 Task: Search #management.
Action: Mouse moved to (323, 82)
Screenshot: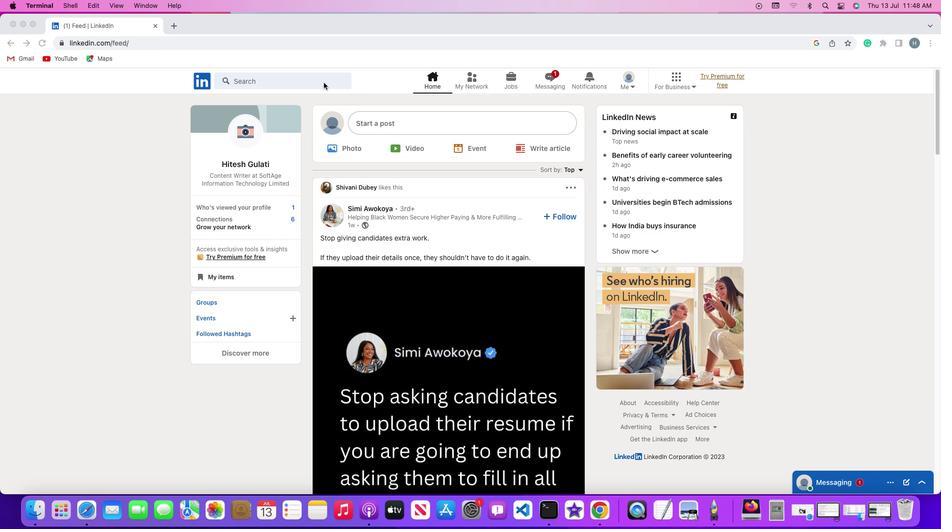 
Action: Mouse pressed left at (323, 82)
Screenshot: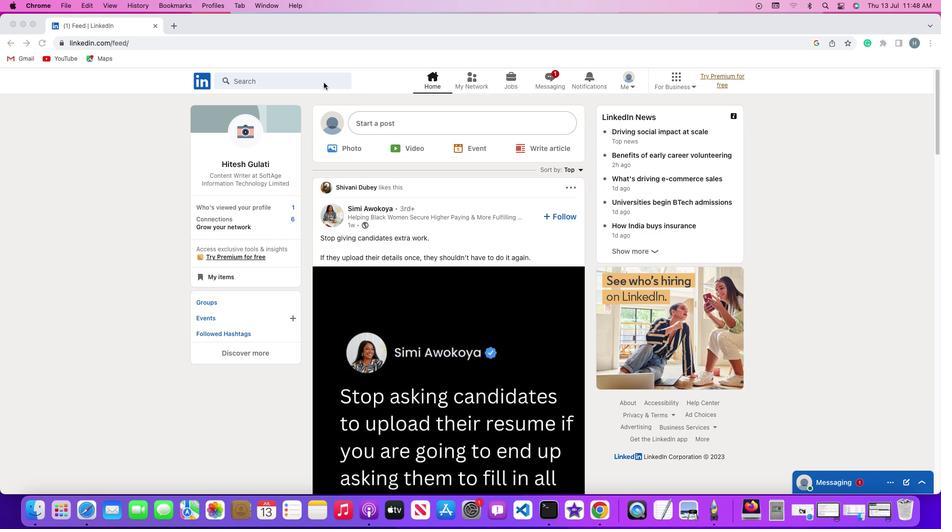 
Action: Mouse pressed left at (323, 82)
Screenshot: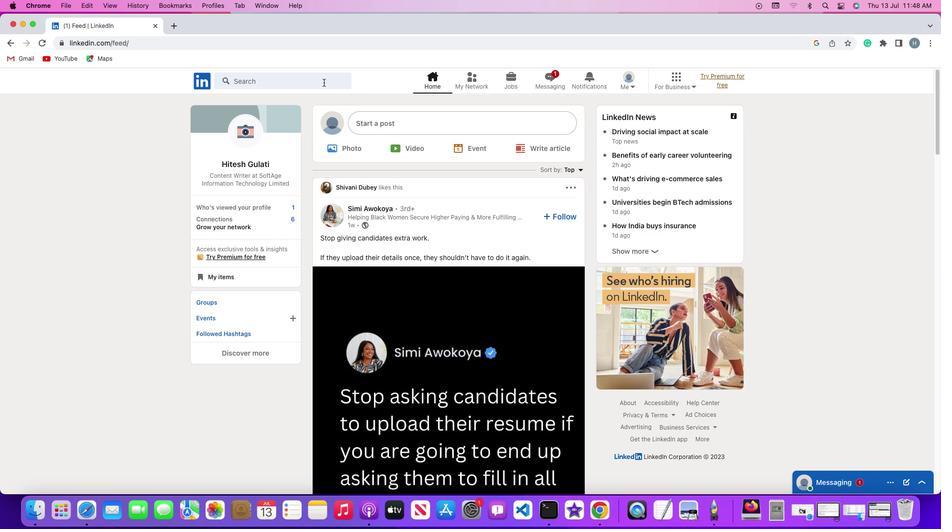
Action: Key pressed Key.shift'#''h''i''r''i''n''g'Key.enter
Screenshot: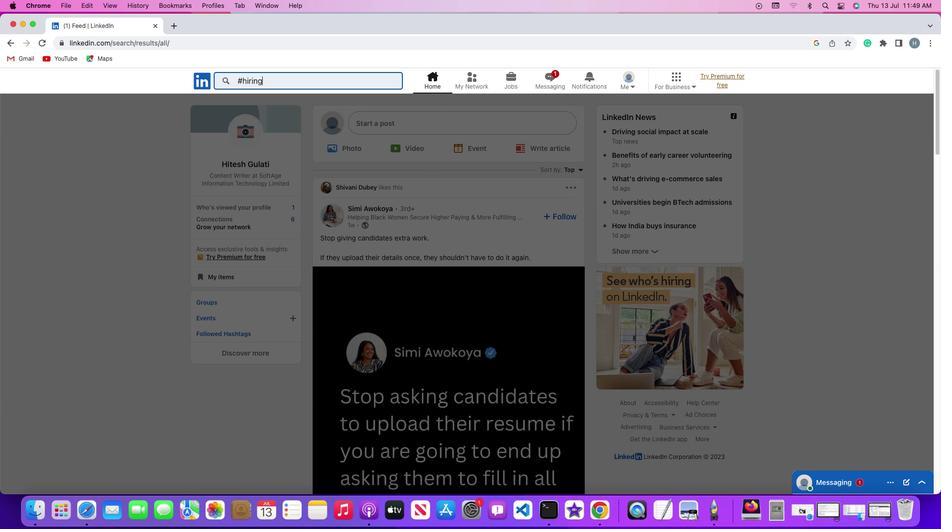 
Action: Mouse moved to (282, 108)
Screenshot: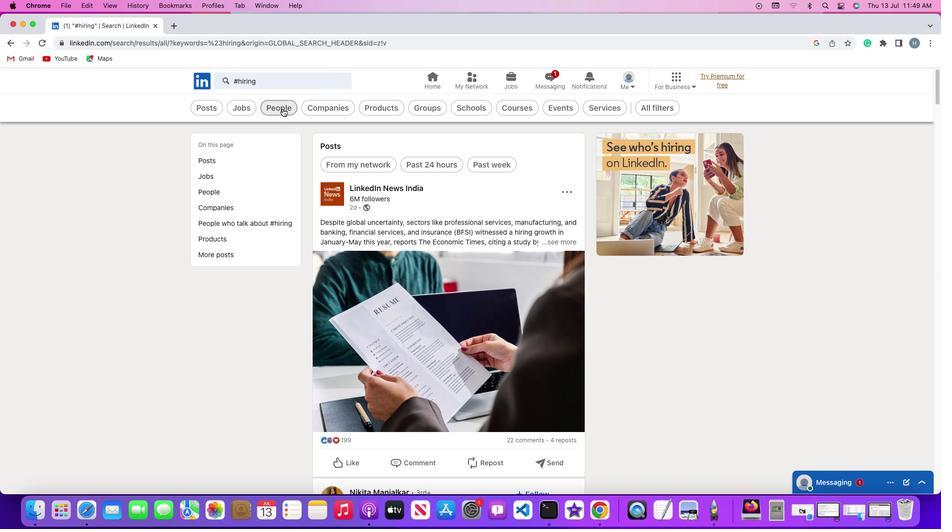
Action: Mouse pressed left at (282, 108)
Screenshot: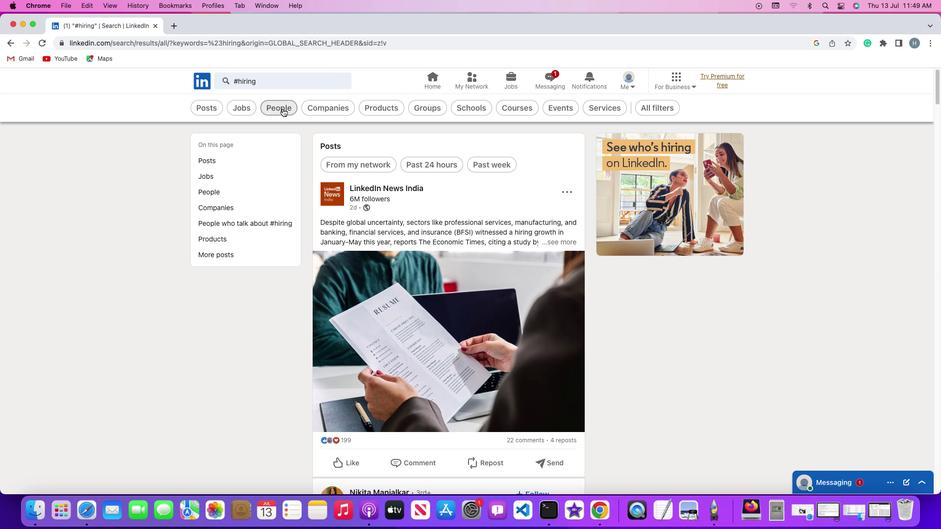 
Action: Mouse moved to (504, 105)
Screenshot: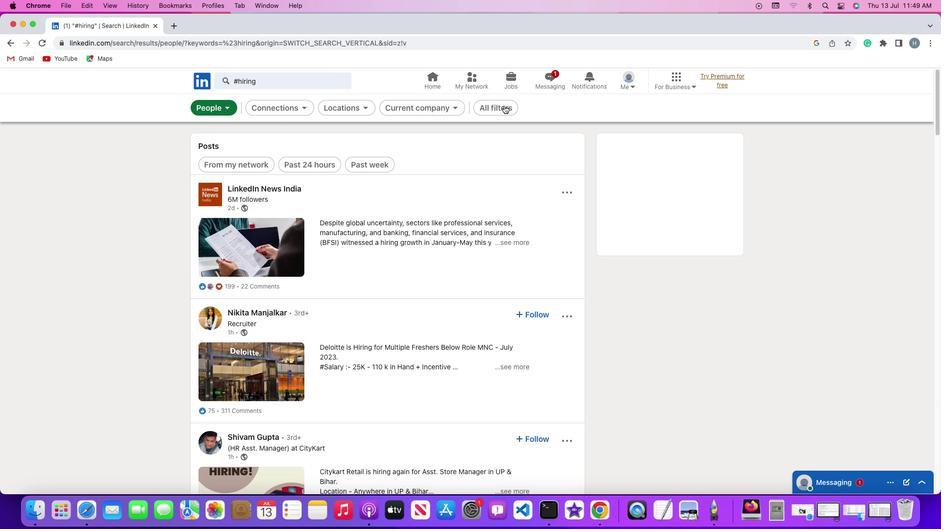 
Action: Mouse pressed left at (504, 105)
Screenshot: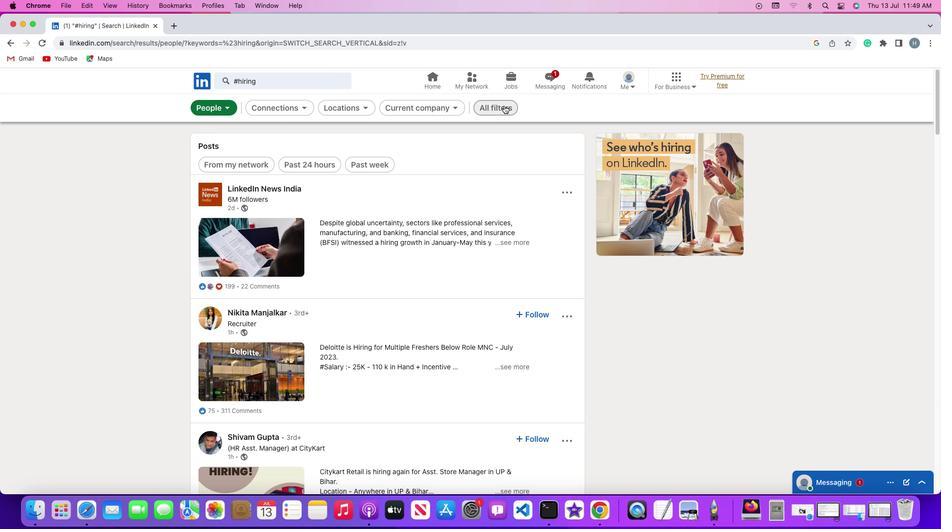 
Action: Mouse moved to (764, 315)
Screenshot: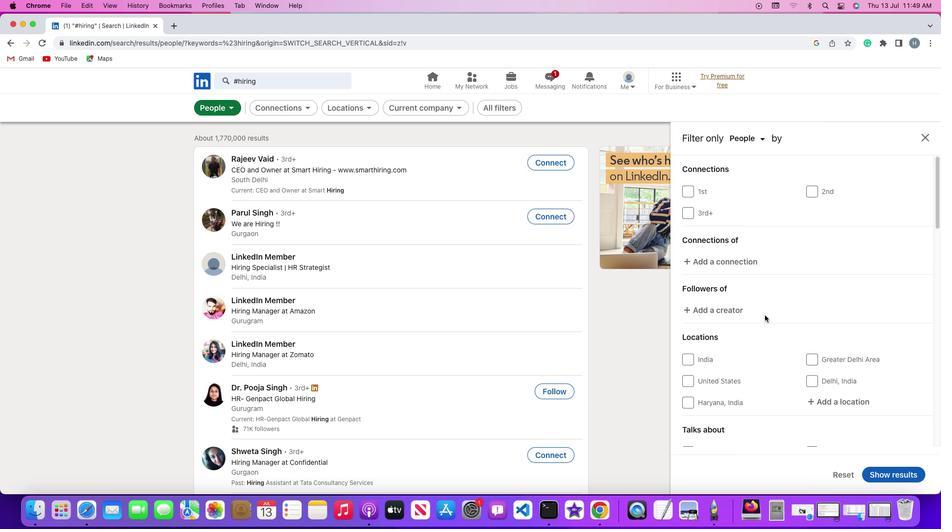 
Action: Mouse scrolled (764, 315) with delta (0, 0)
Screenshot: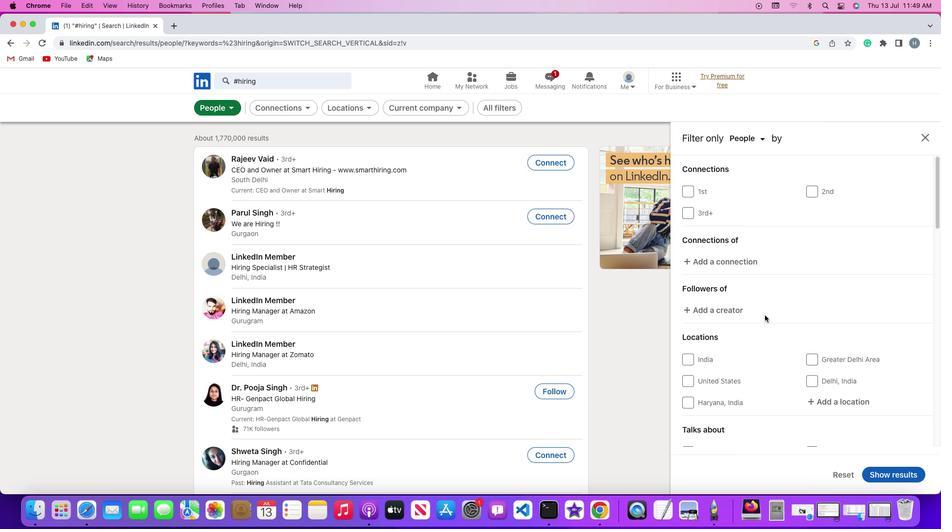 
Action: Mouse scrolled (764, 315) with delta (0, 0)
Screenshot: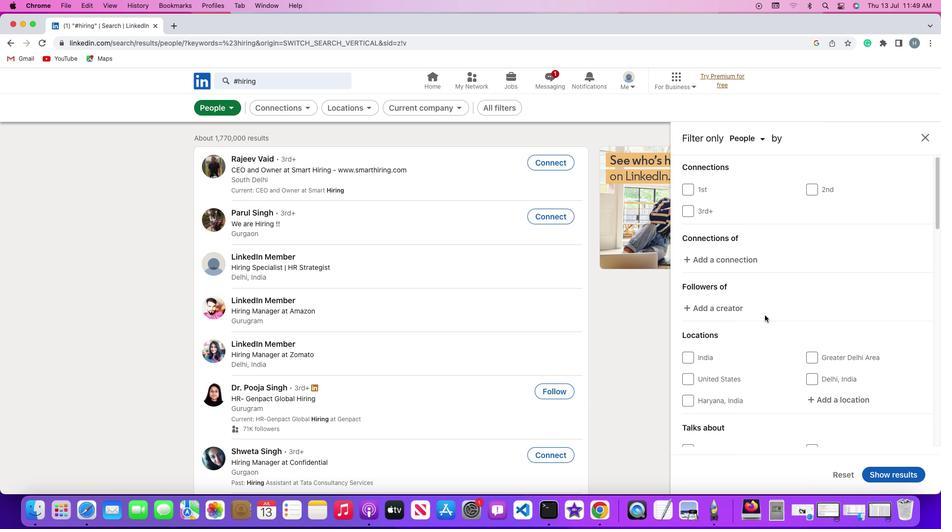
Action: Mouse scrolled (764, 315) with delta (0, 0)
Screenshot: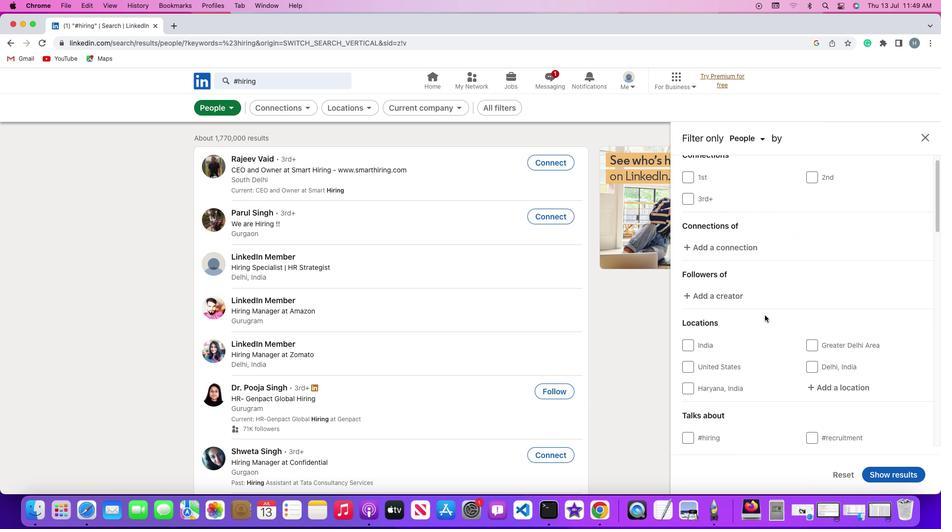 
Action: Mouse scrolled (764, 315) with delta (0, 0)
Screenshot: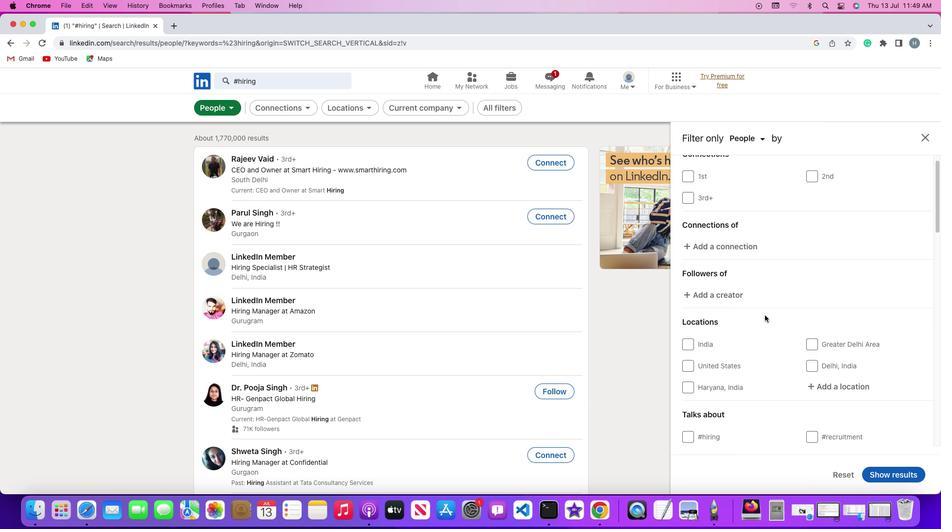 
Action: Mouse scrolled (764, 315) with delta (0, 0)
Screenshot: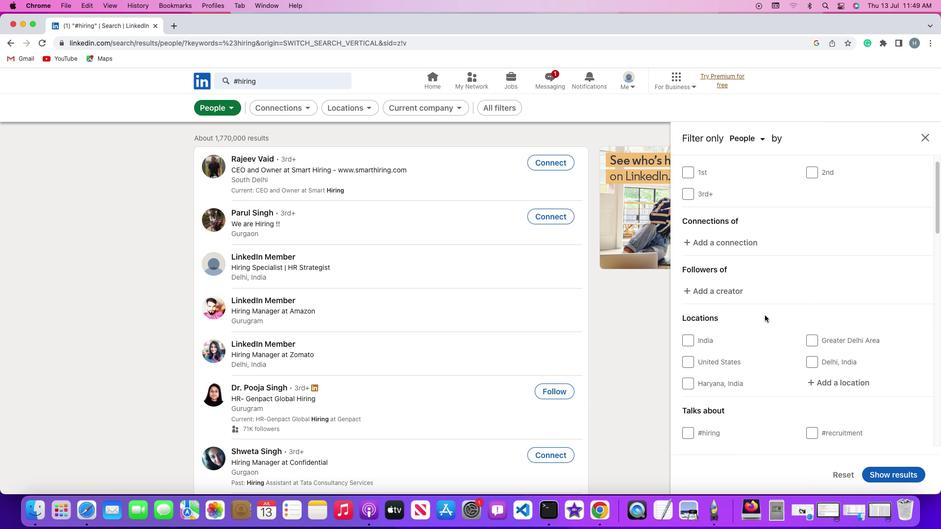 
Action: Mouse scrolled (764, 315) with delta (0, 0)
Screenshot: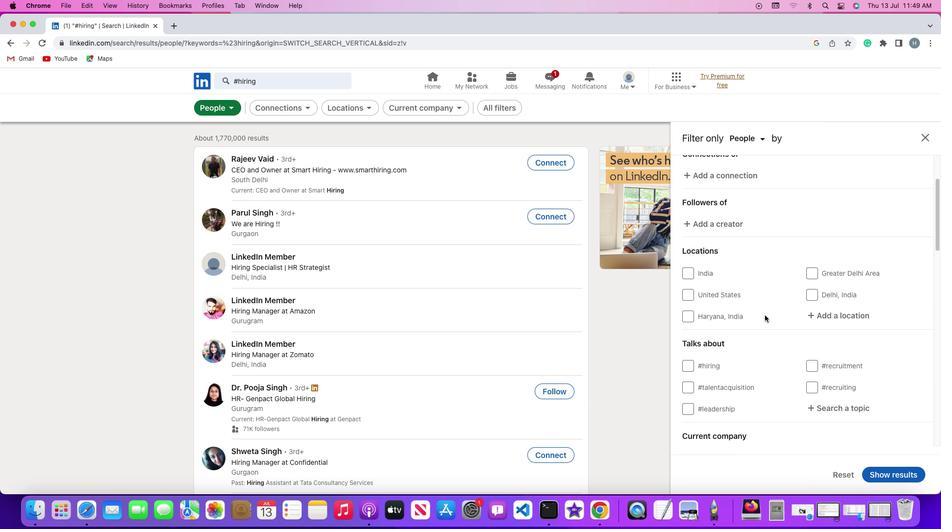 
Action: Mouse scrolled (764, 315) with delta (0, 0)
Screenshot: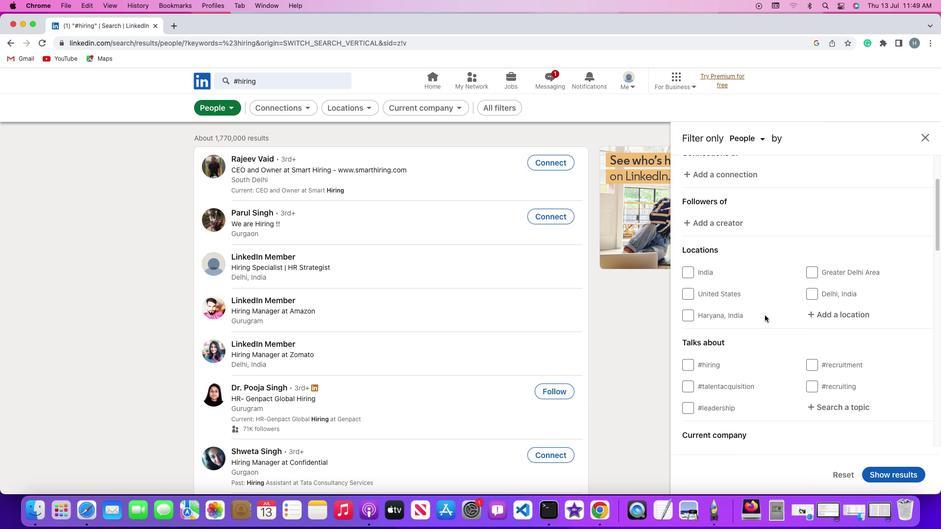 
Action: Mouse scrolled (764, 315) with delta (0, 0)
Screenshot: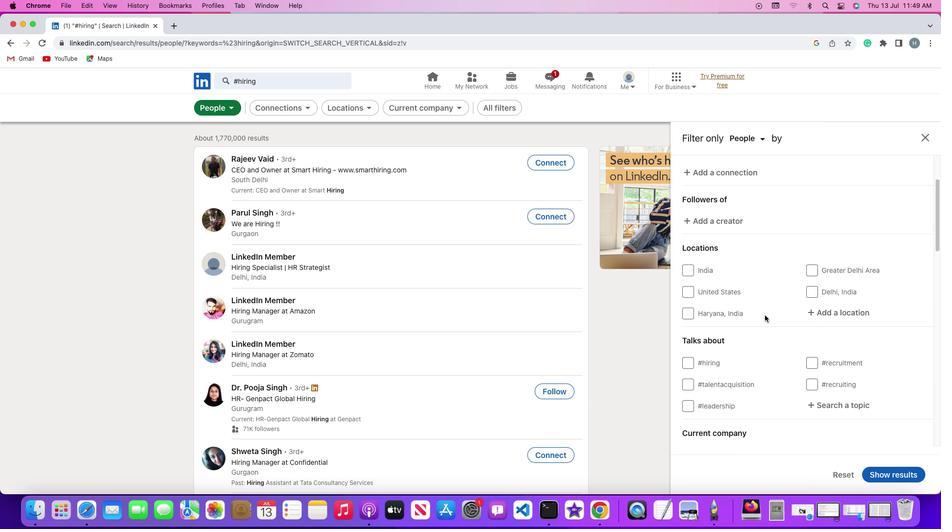
Action: Mouse moved to (838, 348)
Screenshot: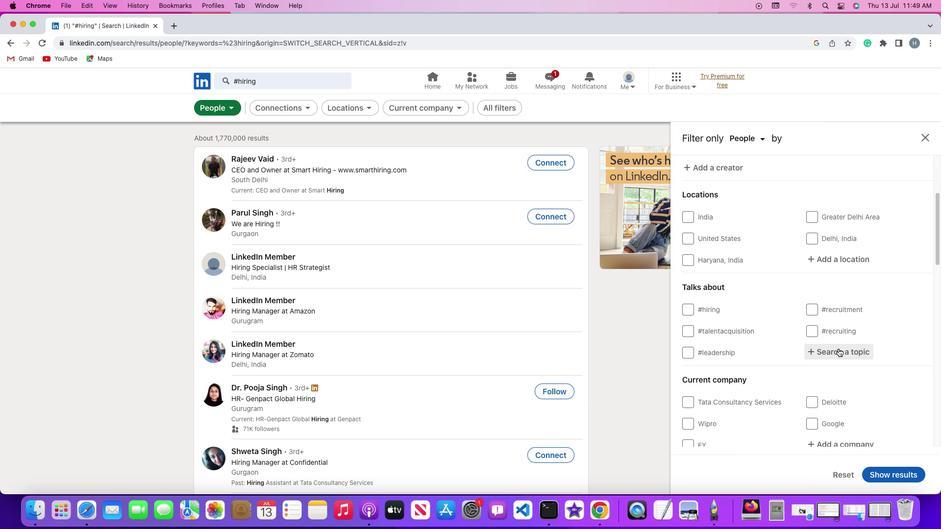 
Action: Mouse pressed left at (838, 348)
Screenshot: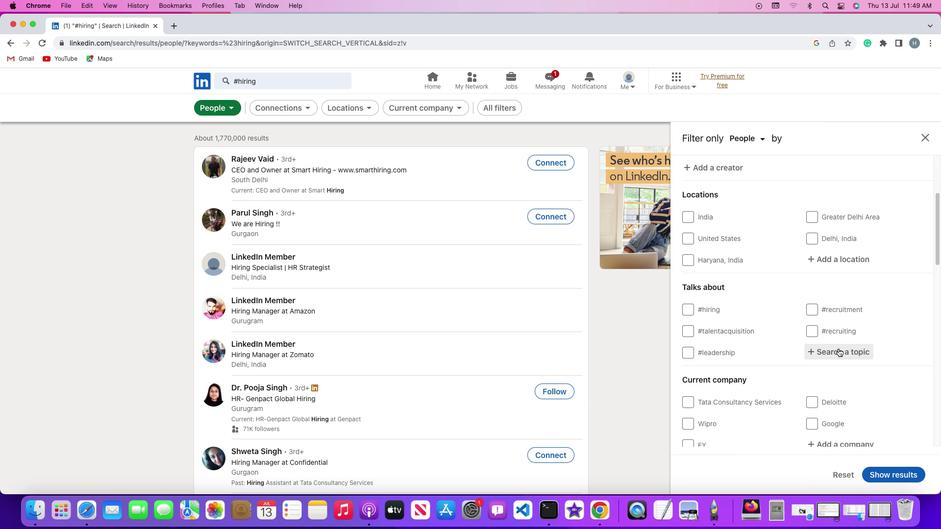 
Action: Mouse moved to (838, 349)
Screenshot: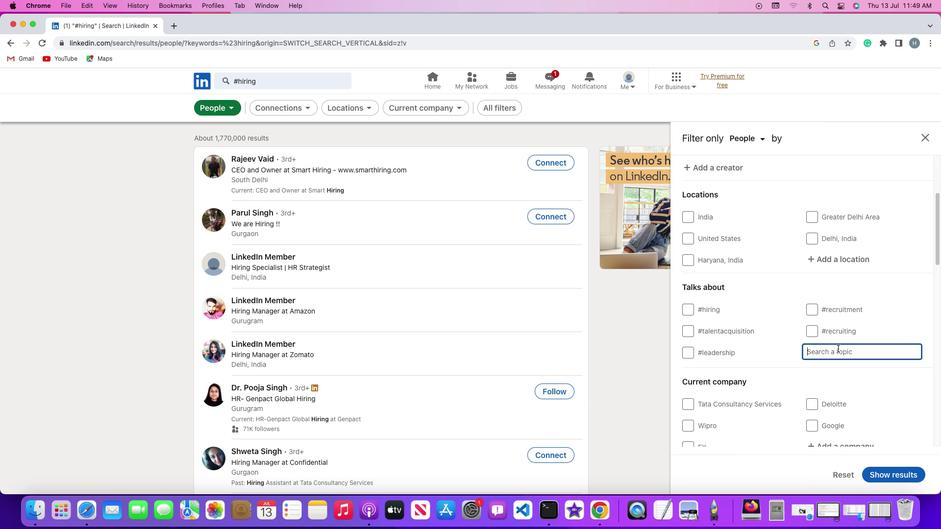 
Action: Key pressed Key.shift'M''a''n''a''g''e''m''e''n''t'
Screenshot: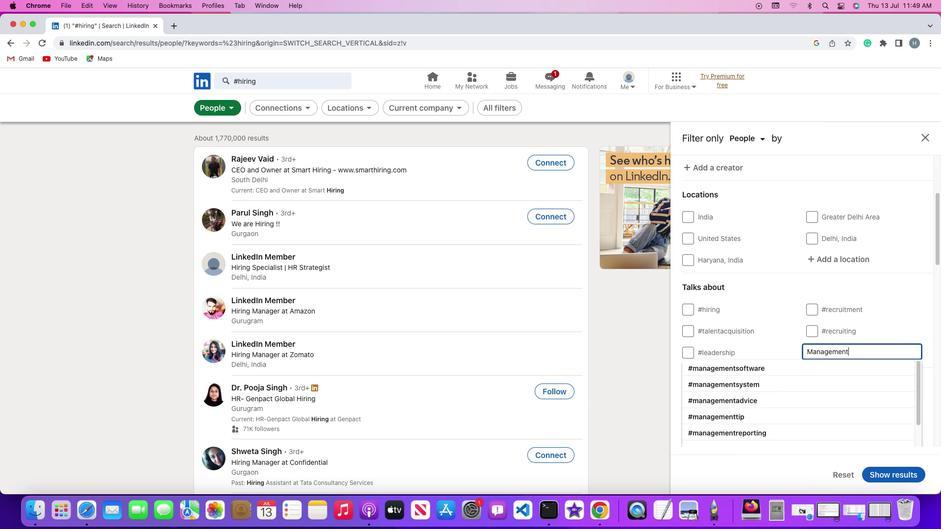 
Action: Mouse moved to (816, 392)
Screenshot: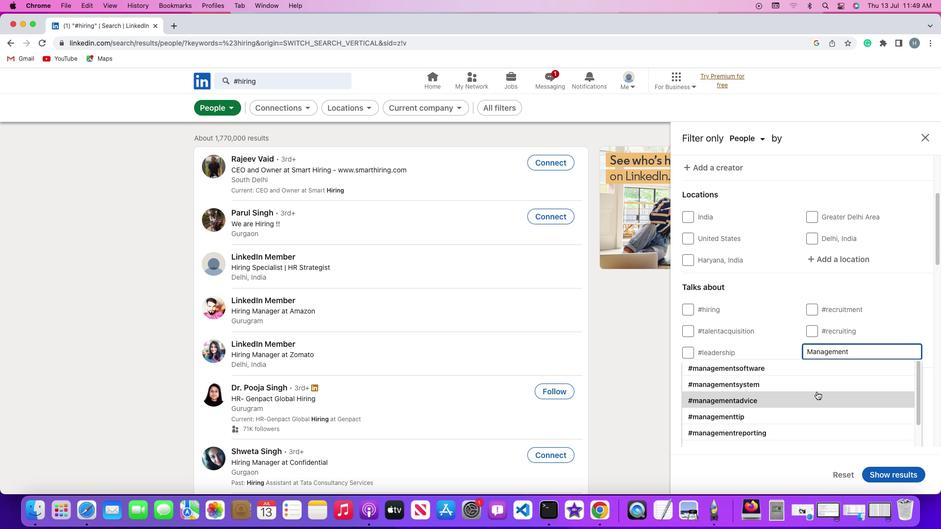 
Action: Mouse scrolled (816, 392) with delta (0, 0)
Screenshot: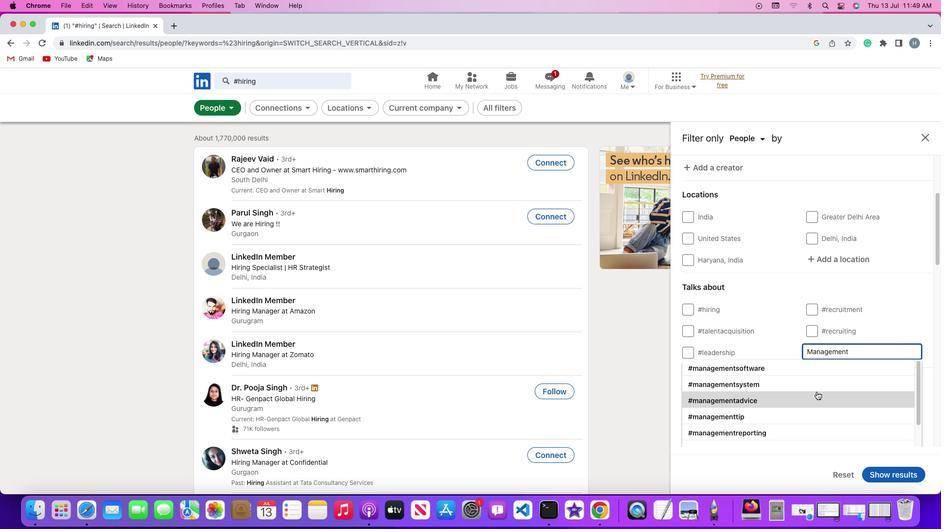
Action: Mouse scrolled (816, 392) with delta (0, 0)
Screenshot: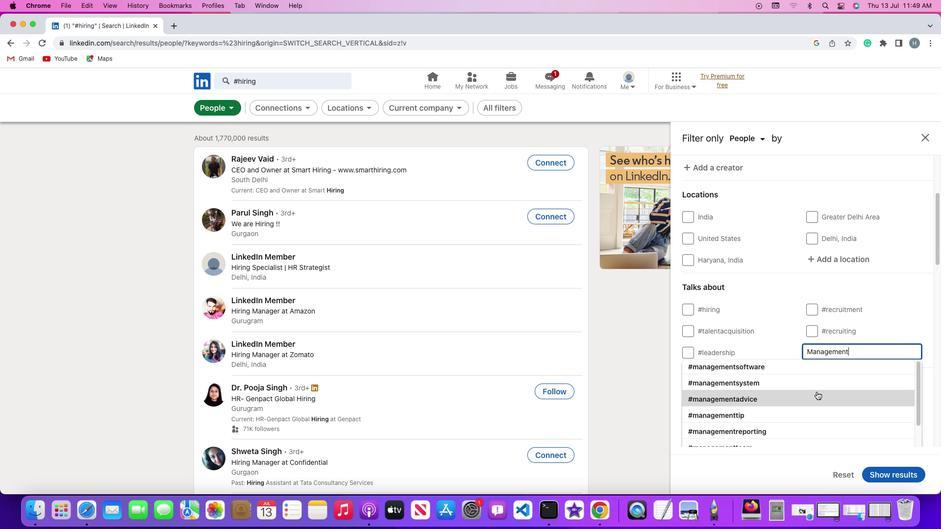 
Action: Mouse scrolled (816, 392) with delta (0, 0)
Screenshot: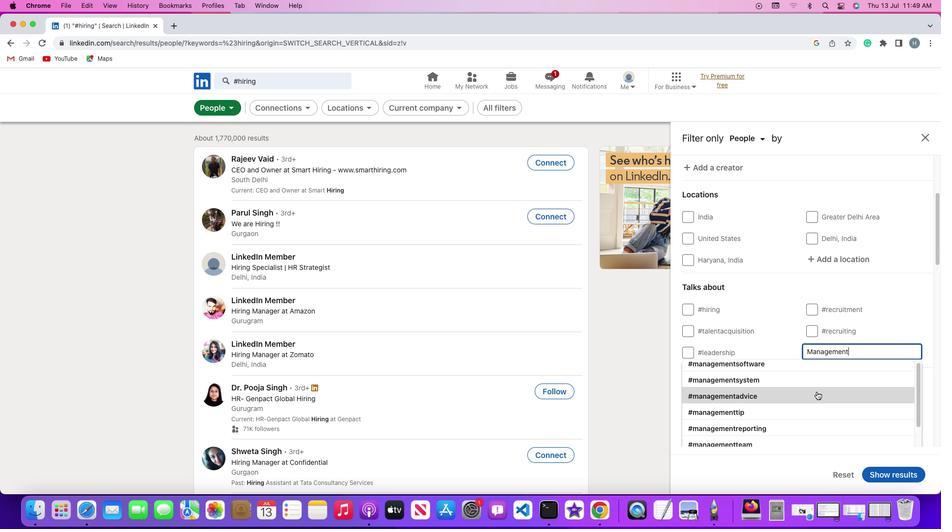
Action: Mouse scrolled (816, 392) with delta (0, 0)
Screenshot: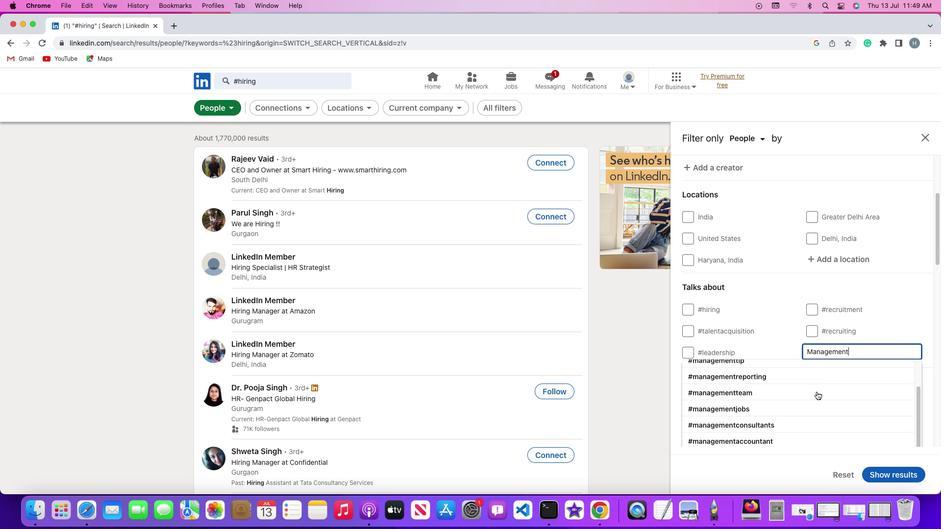 
Action: Mouse scrolled (816, 392) with delta (0, 0)
Screenshot: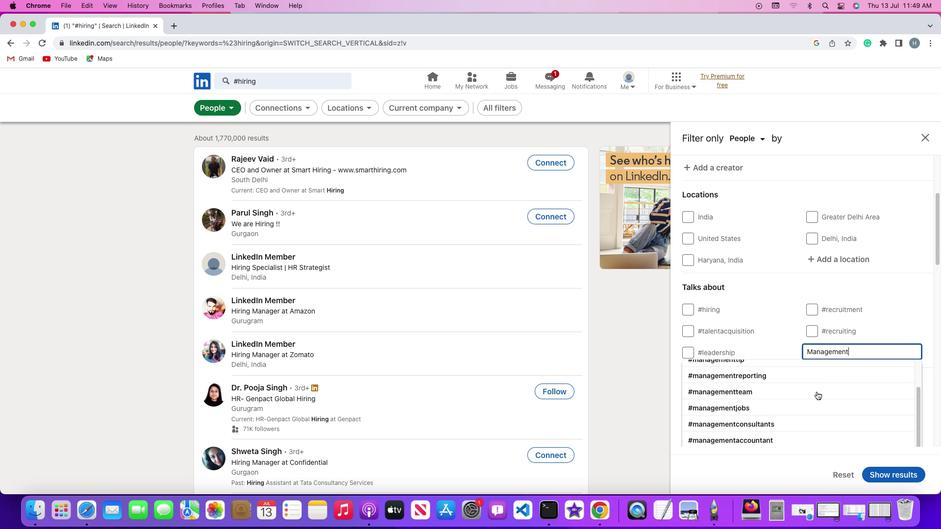 
Action: Mouse scrolled (816, 392) with delta (0, 0)
Screenshot: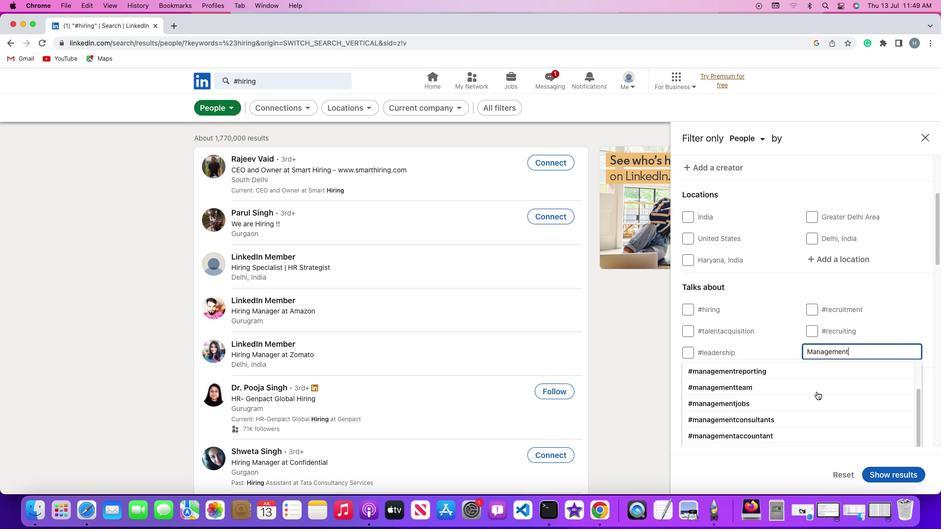 
Action: Mouse scrolled (816, 392) with delta (0, -1)
Screenshot: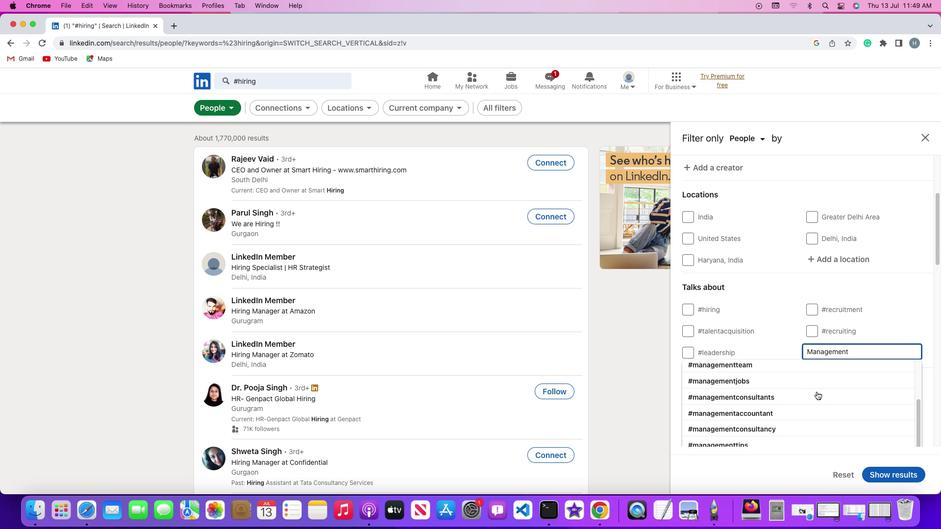 
Action: Mouse scrolled (816, 392) with delta (0, 0)
Screenshot: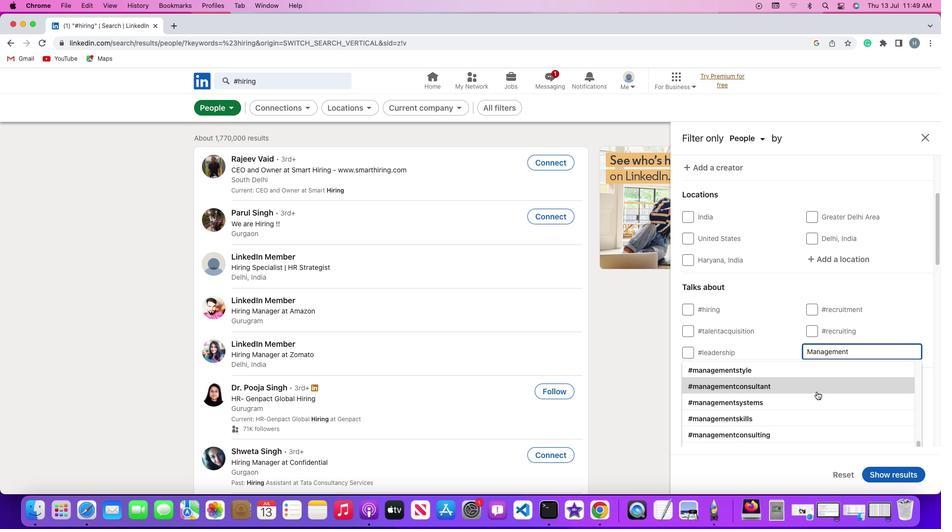 
Action: Mouse scrolled (816, 392) with delta (0, 0)
Screenshot: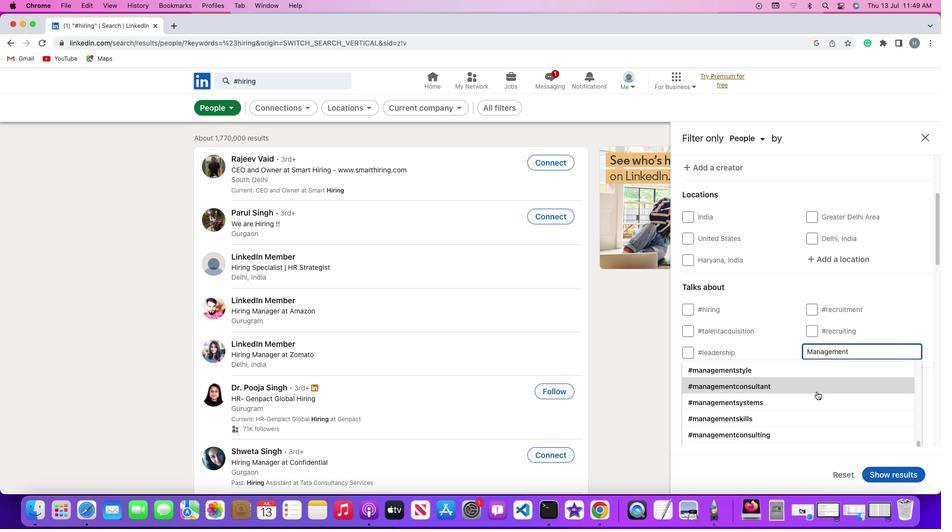
Action: Mouse scrolled (816, 392) with delta (0, 0)
Screenshot: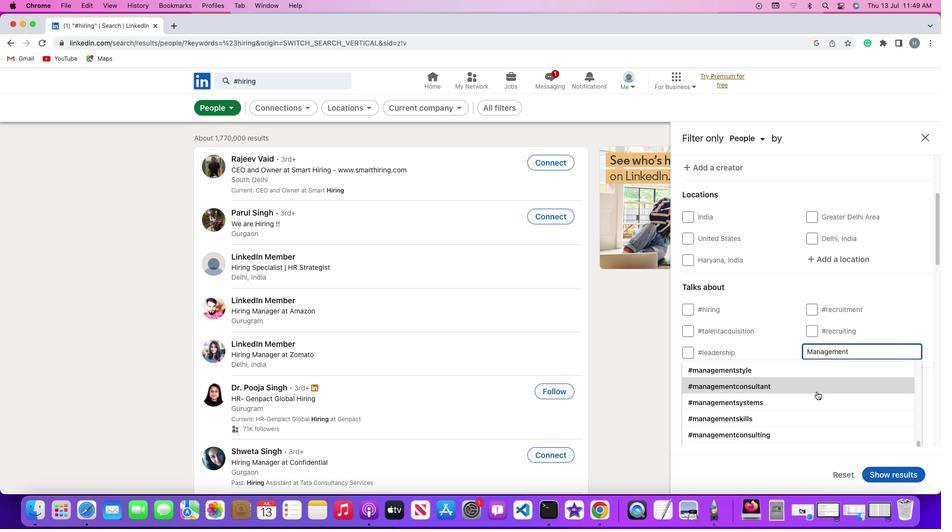 
Action: Mouse scrolled (816, 392) with delta (0, 0)
Screenshot: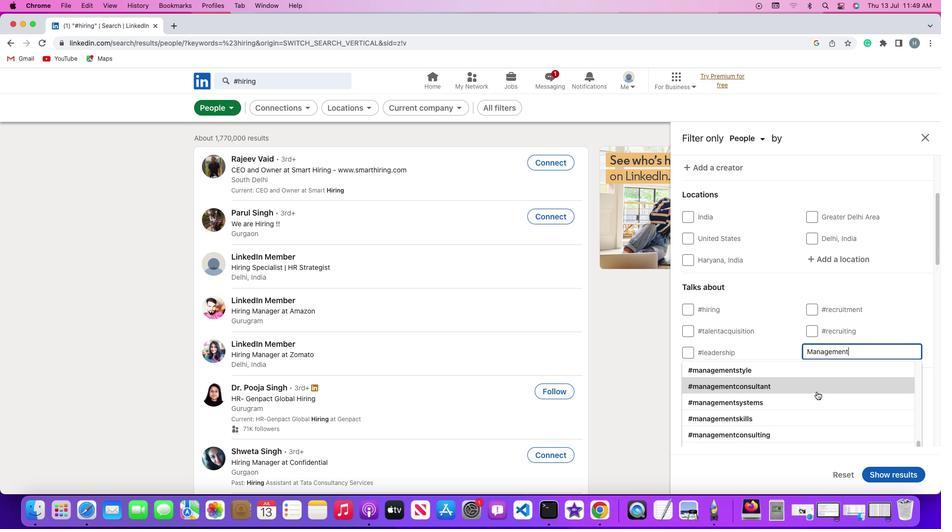 
Action: Mouse scrolled (816, 392) with delta (0, 0)
Screenshot: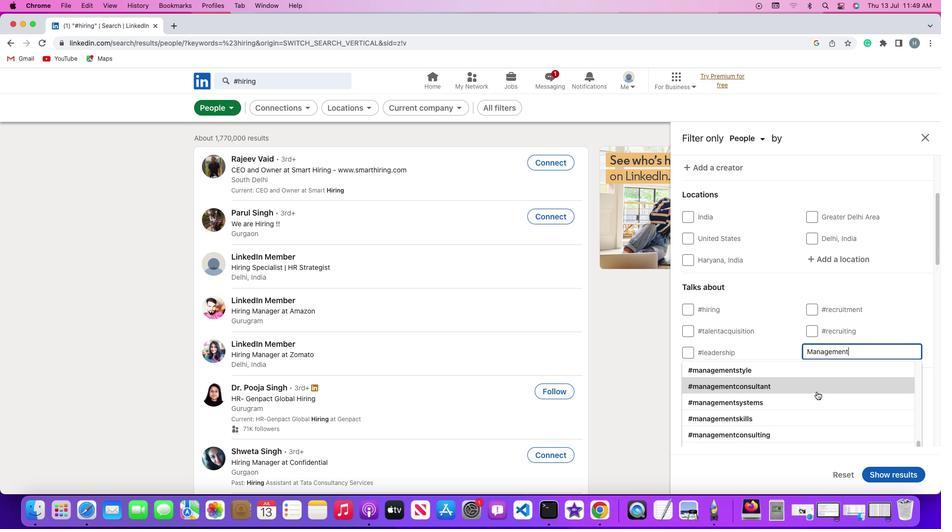 
Action: Mouse scrolled (816, 392) with delta (0, 0)
Screenshot: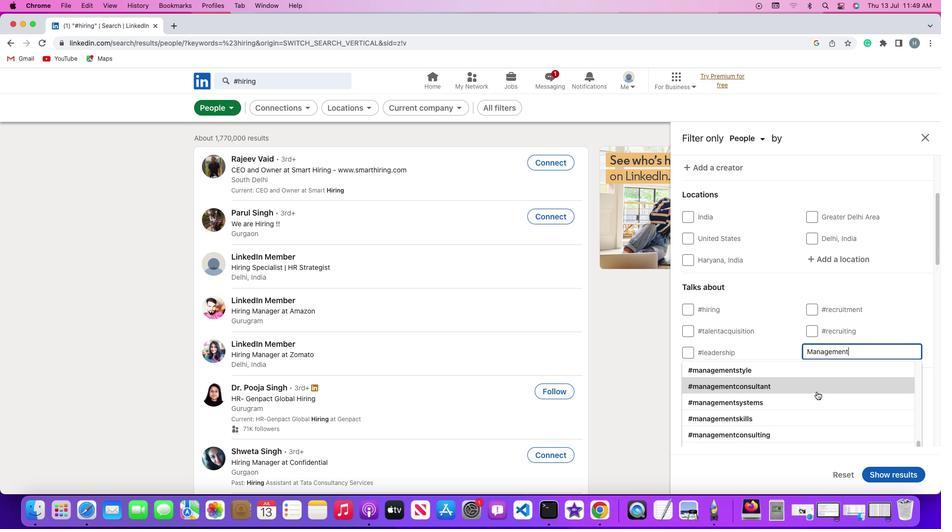 
Action: Mouse scrolled (816, 392) with delta (0, -1)
Screenshot: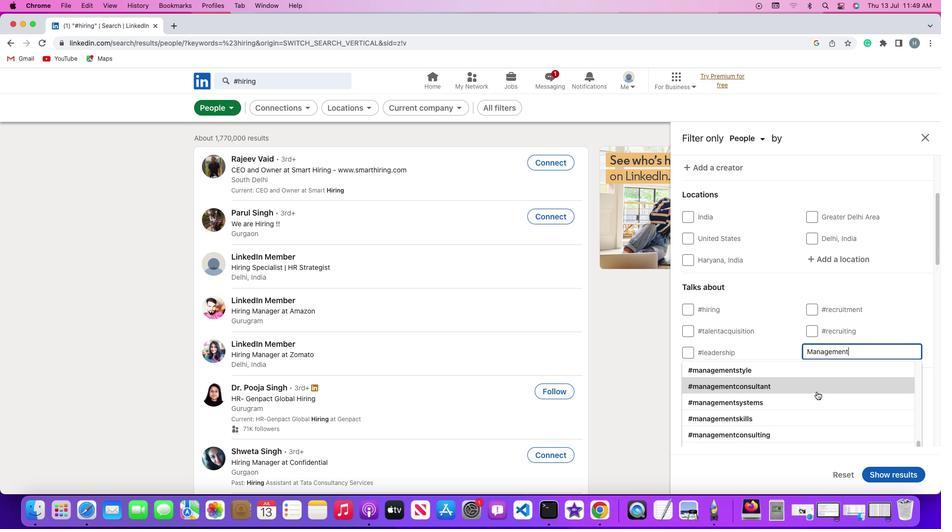 
Action: Mouse moved to (816, 392)
Screenshot: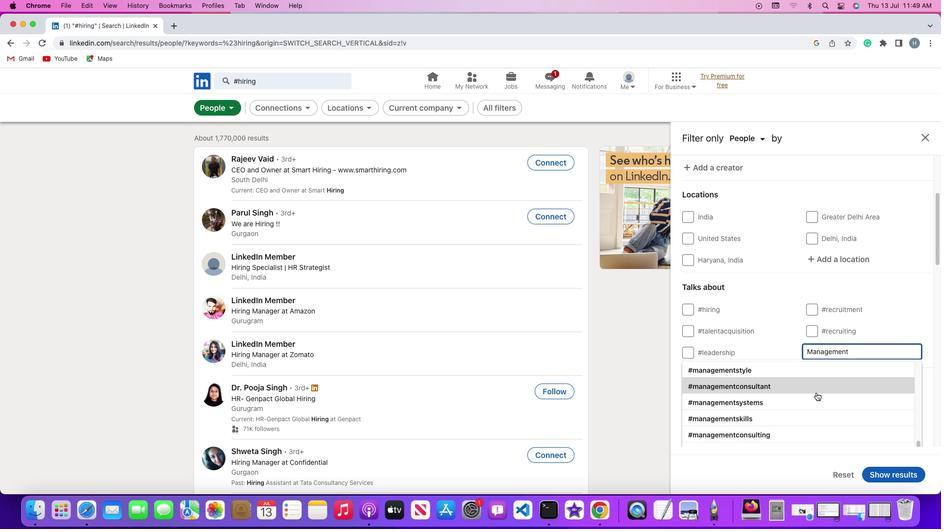 
Action: Mouse scrolled (816, 392) with delta (0, 0)
Screenshot: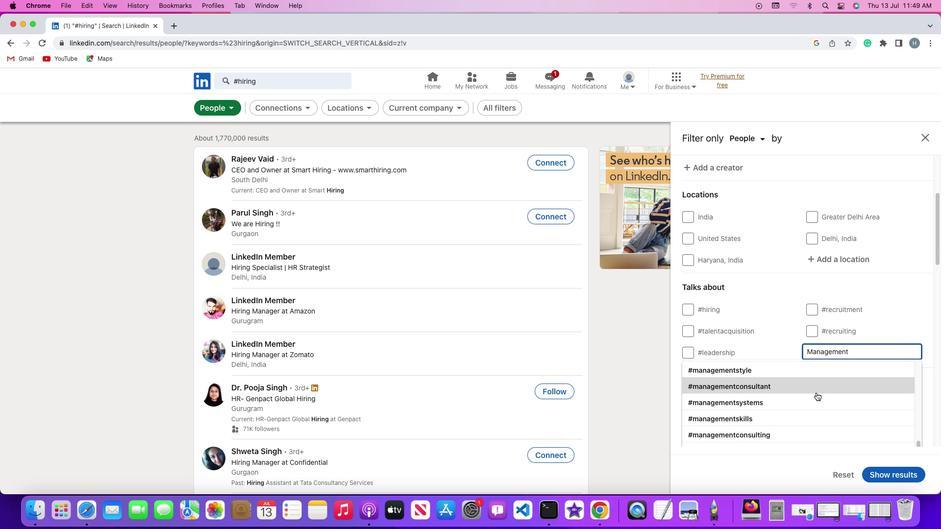 
Action: Mouse scrolled (816, 392) with delta (0, 0)
Screenshot: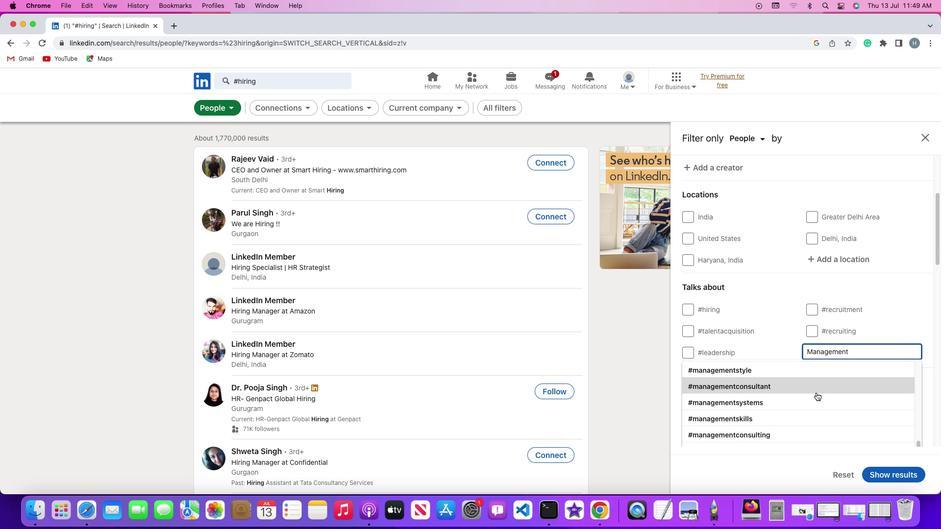 
Action: Mouse scrolled (816, 392) with delta (0, 0)
Screenshot: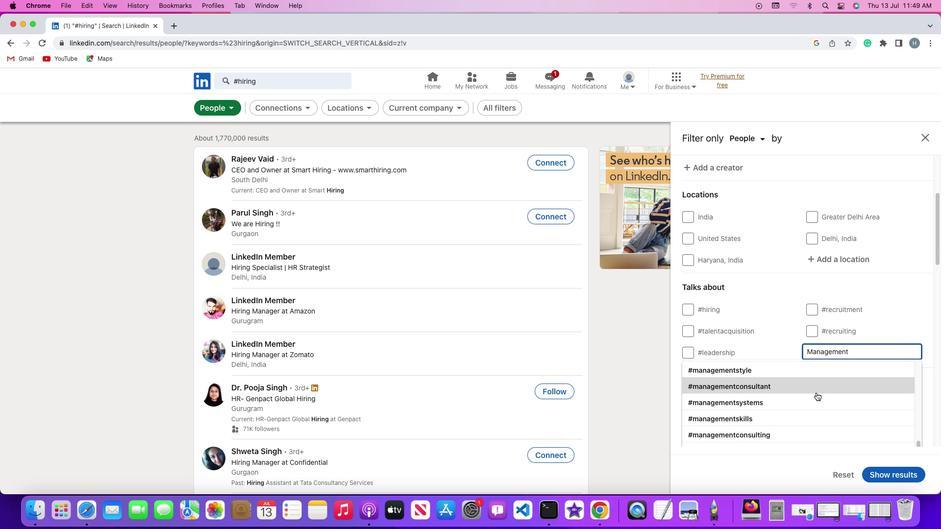 
Action: Mouse moved to (786, 426)
Screenshot: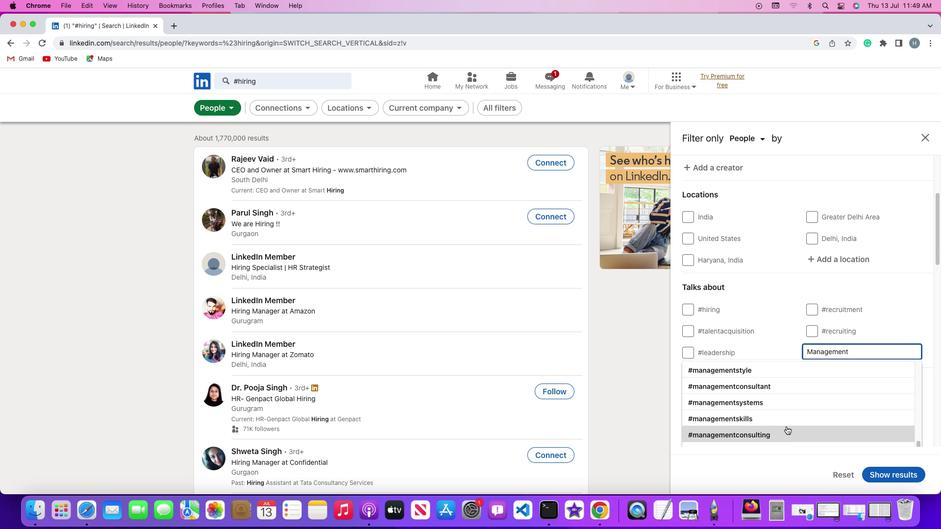 
Action: Mouse scrolled (786, 426) with delta (0, 0)
Screenshot: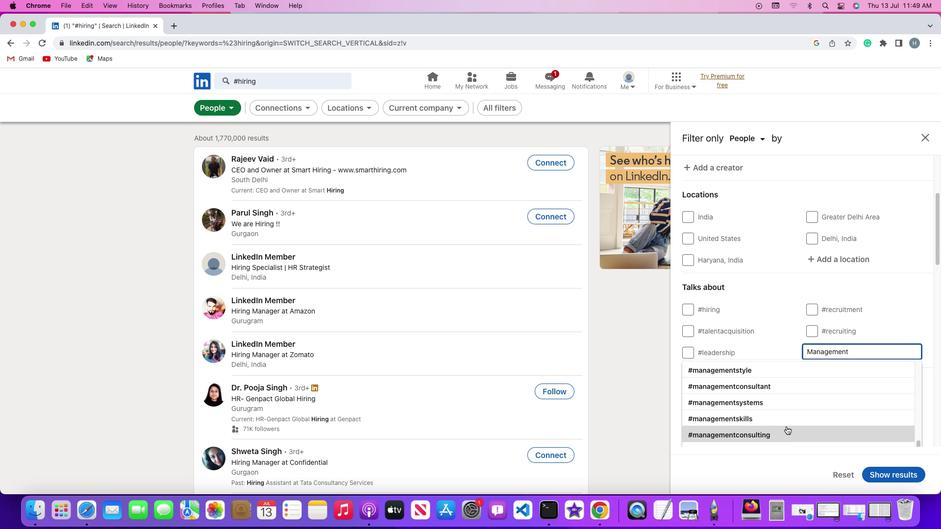 
Action: Mouse scrolled (786, 426) with delta (0, 0)
Screenshot: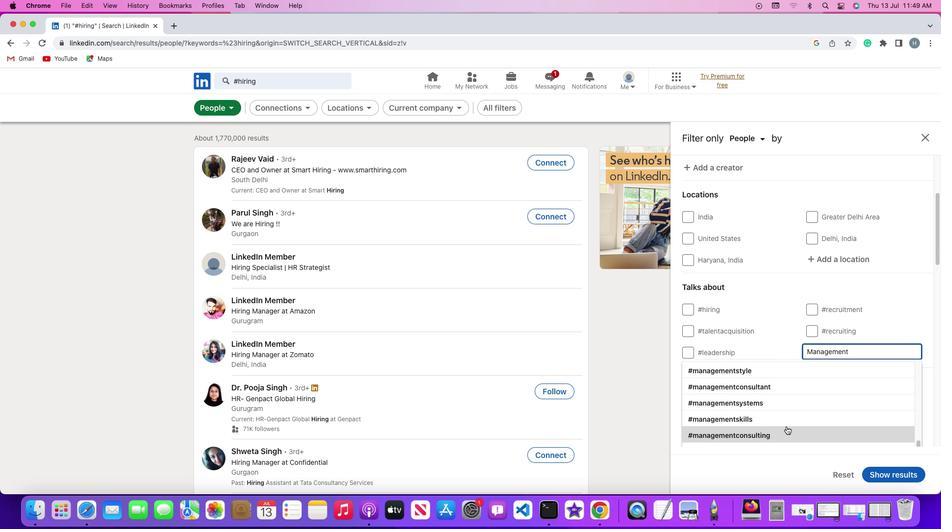 
Action: Mouse scrolled (786, 426) with delta (0, 1)
Screenshot: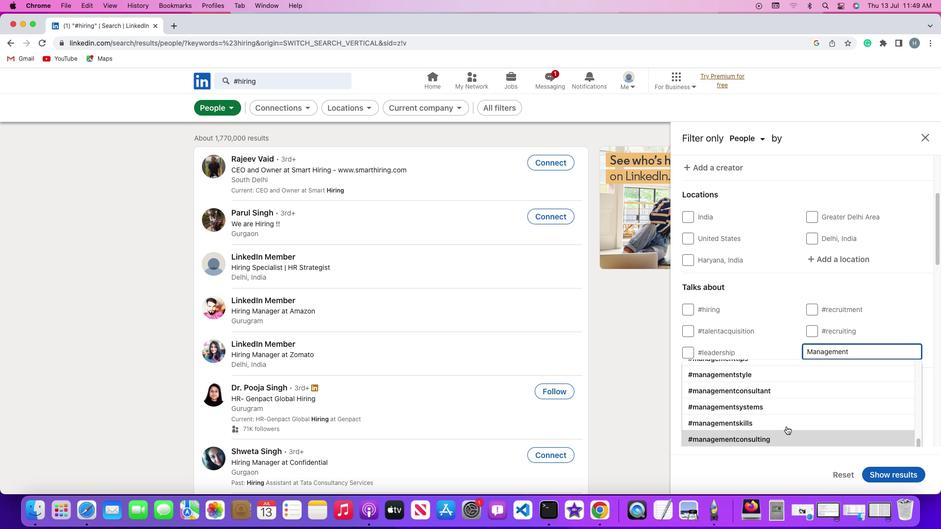
Action: Mouse moved to (789, 422)
Screenshot: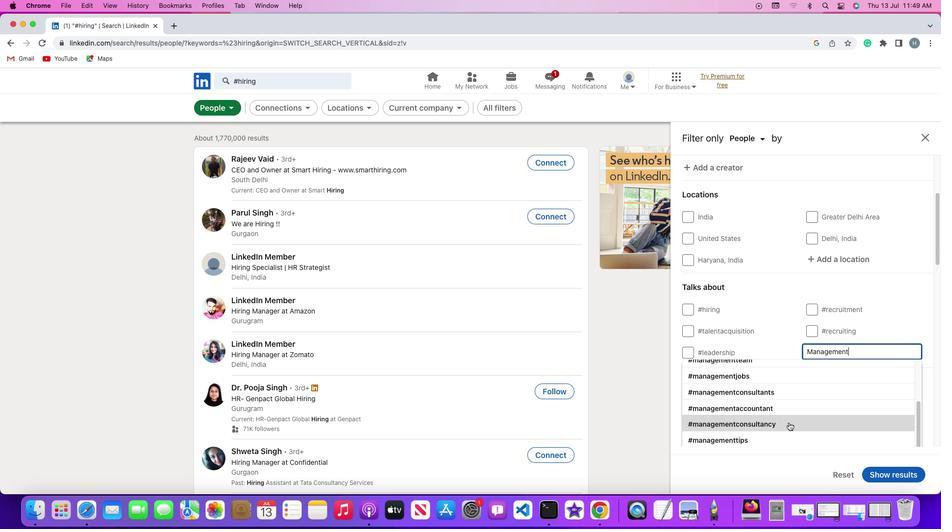 
Action: Mouse scrolled (789, 422) with delta (0, 0)
Screenshot: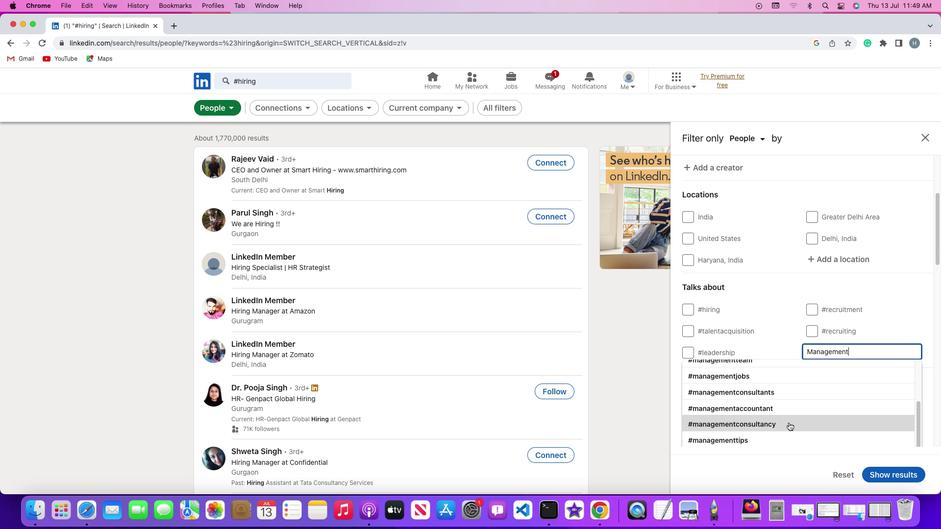 
Action: Mouse scrolled (789, 422) with delta (0, 0)
Screenshot: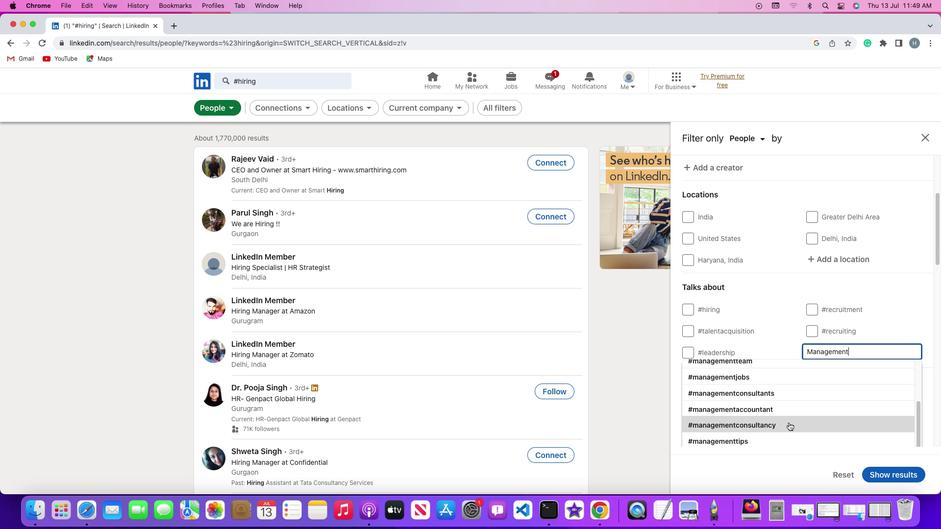 
Action: Mouse scrolled (789, 422) with delta (0, 1)
Screenshot: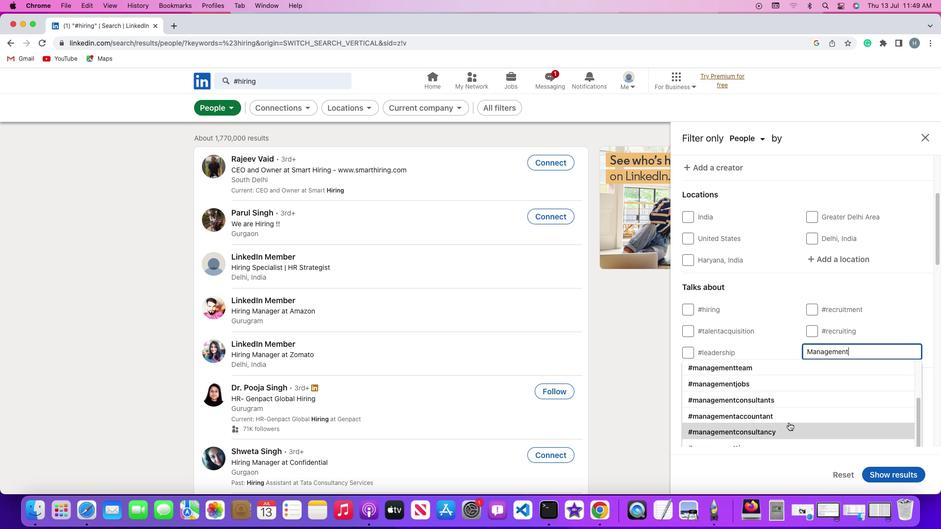 
Action: Mouse scrolled (789, 422) with delta (0, 2)
Screenshot: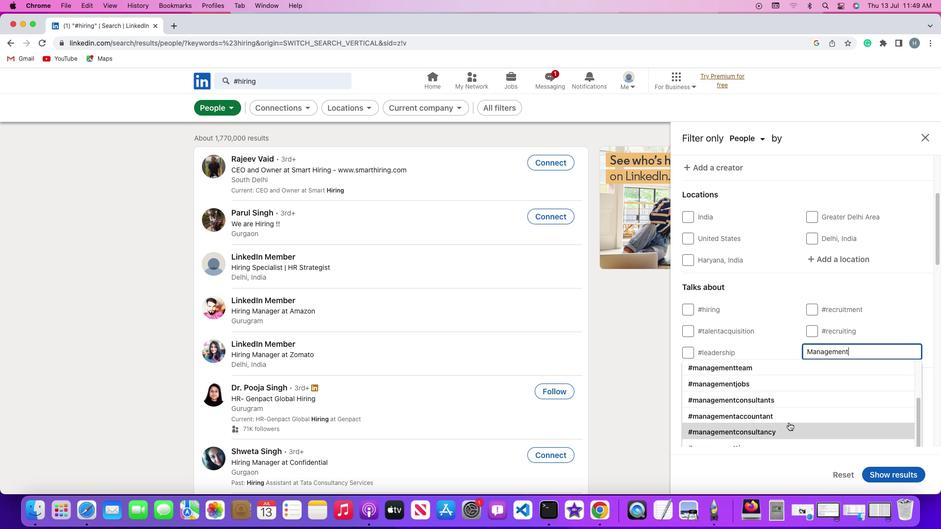 
Action: Mouse scrolled (789, 422) with delta (0, 2)
Screenshot: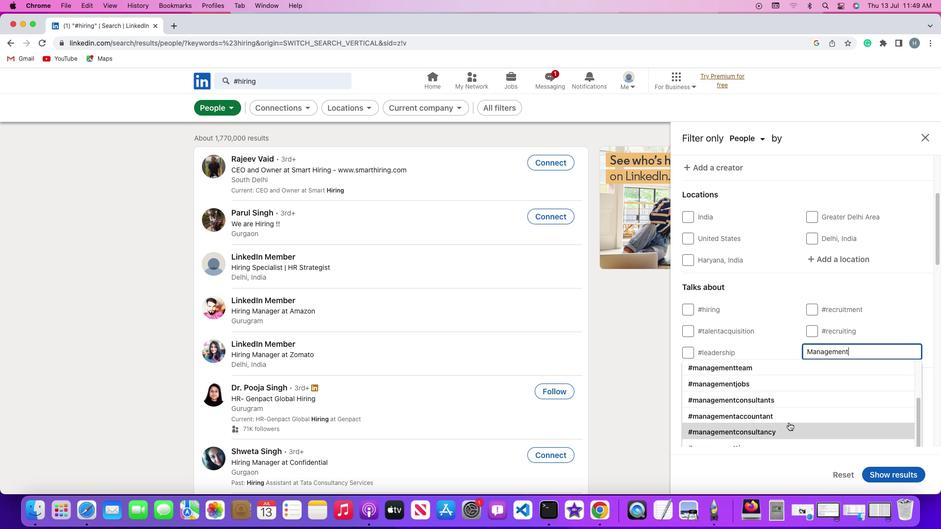 
Action: Mouse scrolled (789, 422) with delta (0, 2)
Screenshot: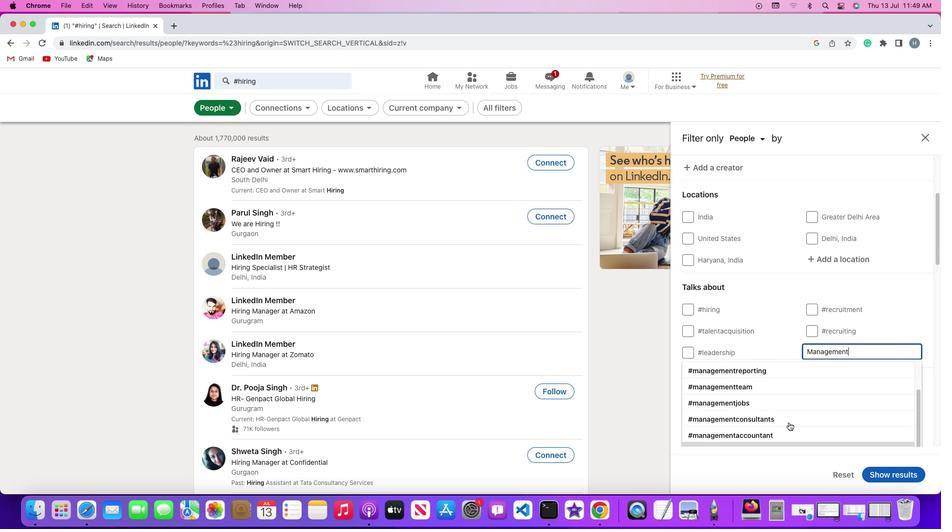 
Action: Mouse moved to (789, 418)
Screenshot: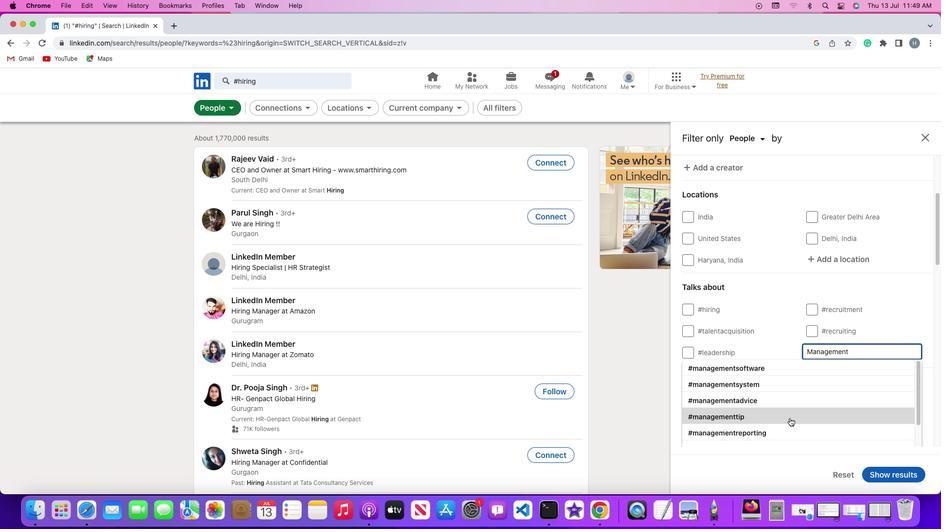 
Action: Mouse scrolled (789, 418) with delta (0, 0)
Screenshot: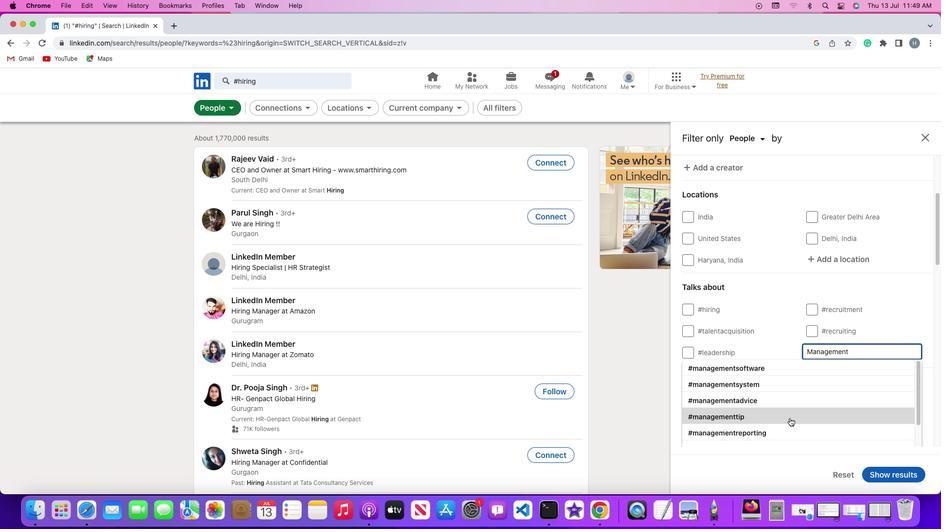 
Action: Mouse scrolled (789, 418) with delta (0, 0)
Screenshot: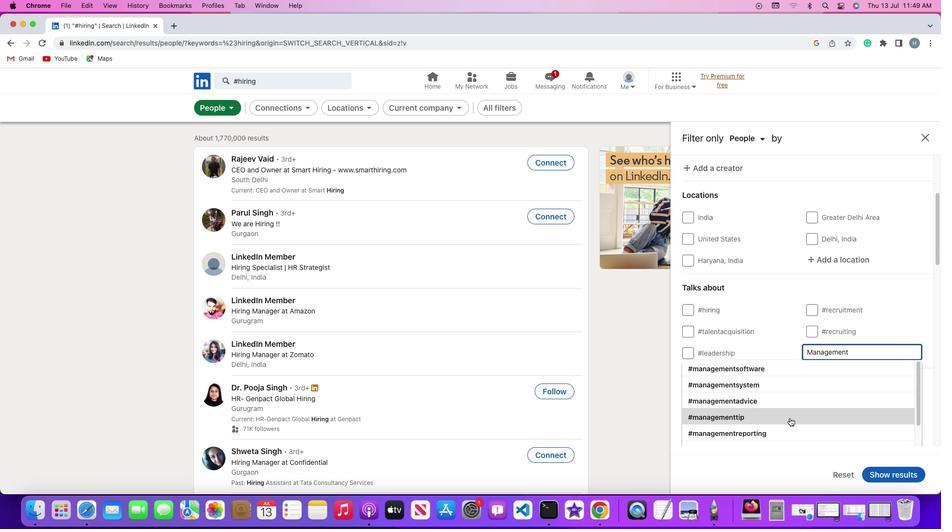 
Action: Mouse scrolled (789, 418) with delta (0, 1)
Screenshot: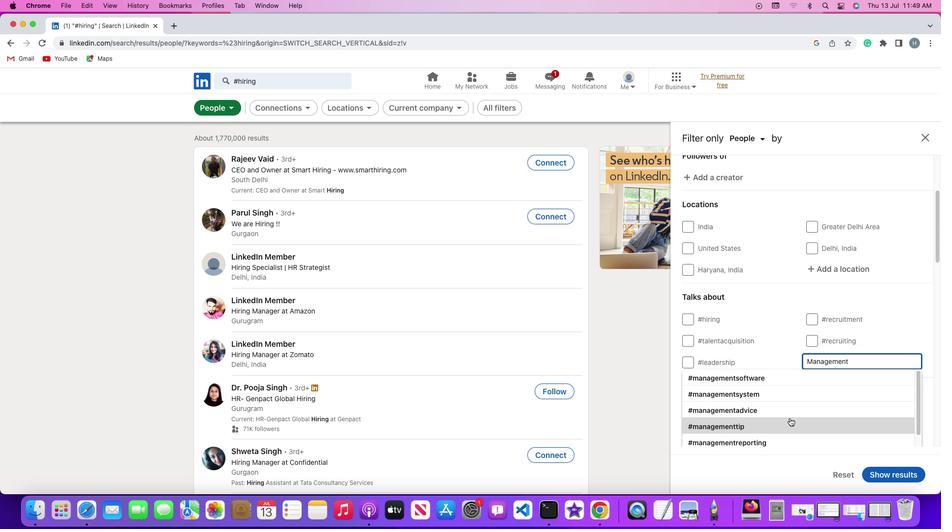 
Action: Mouse scrolled (789, 418) with delta (0, 2)
Screenshot: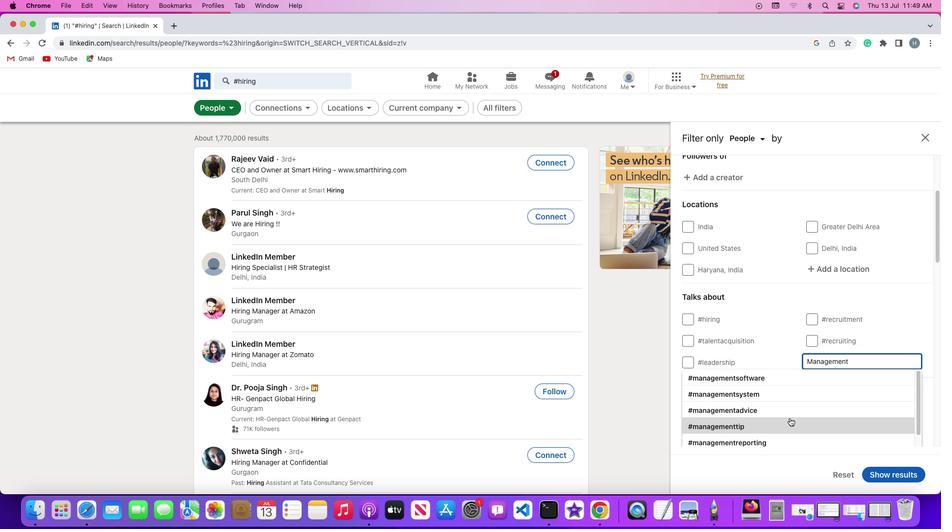 
Action: Mouse scrolled (789, 418) with delta (0, 2)
Screenshot: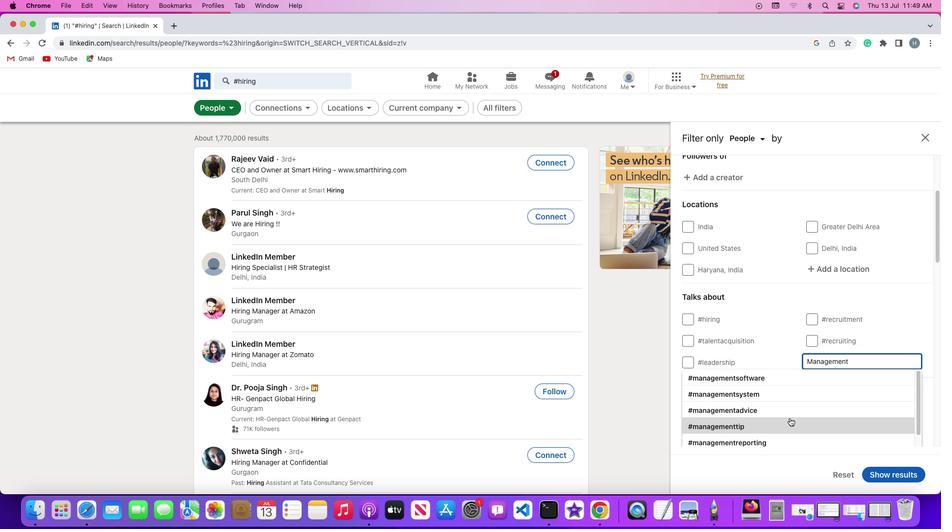 
Action: Mouse moved to (792, 416)
Screenshot: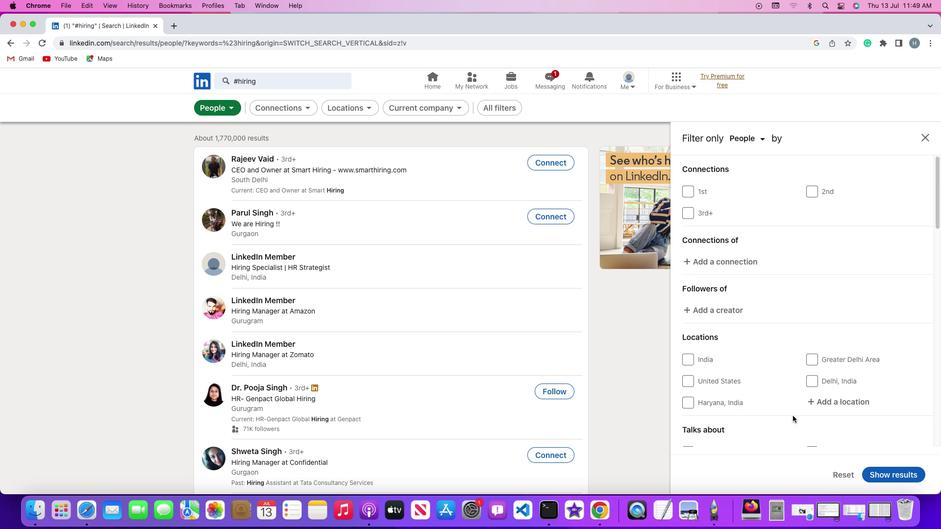 
Action: Mouse scrolled (792, 416) with delta (0, 0)
Screenshot: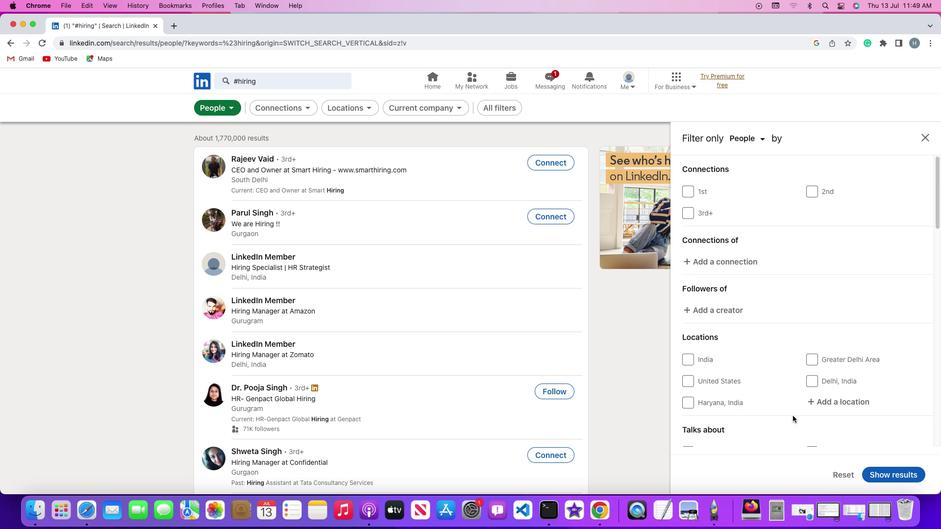 
Action: Mouse scrolled (792, 416) with delta (0, 0)
Screenshot: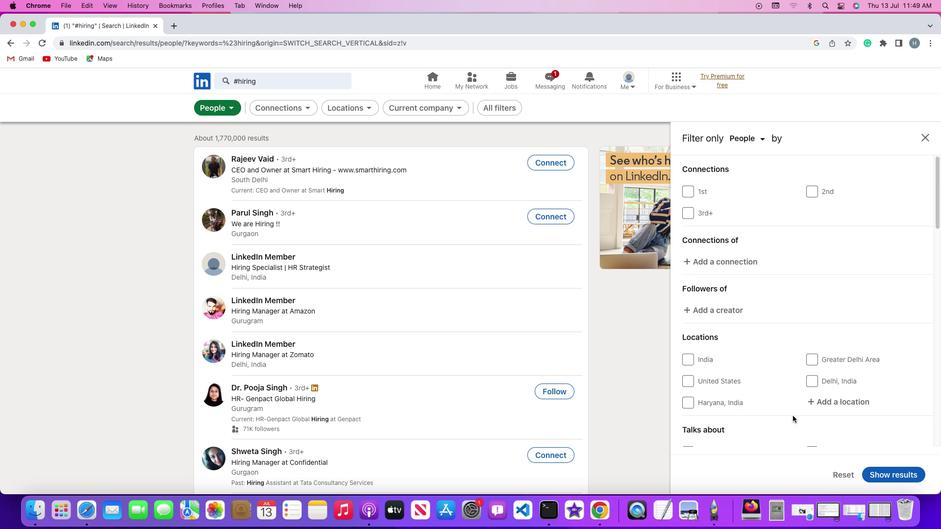 
Action: Mouse scrolled (792, 416) with delta (0, -1)
Screenshot: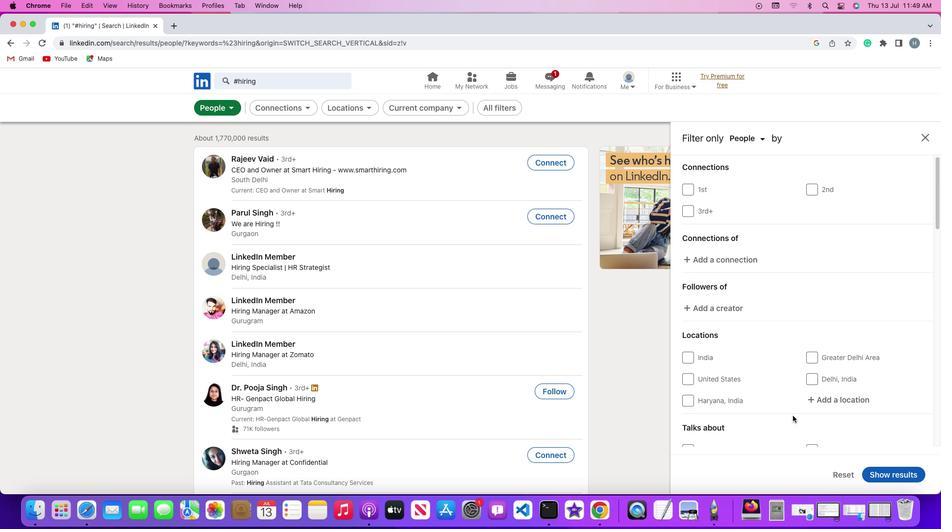 
Action: Mouse scrolled (792, 416) with delta (0, -1)
Screenshot: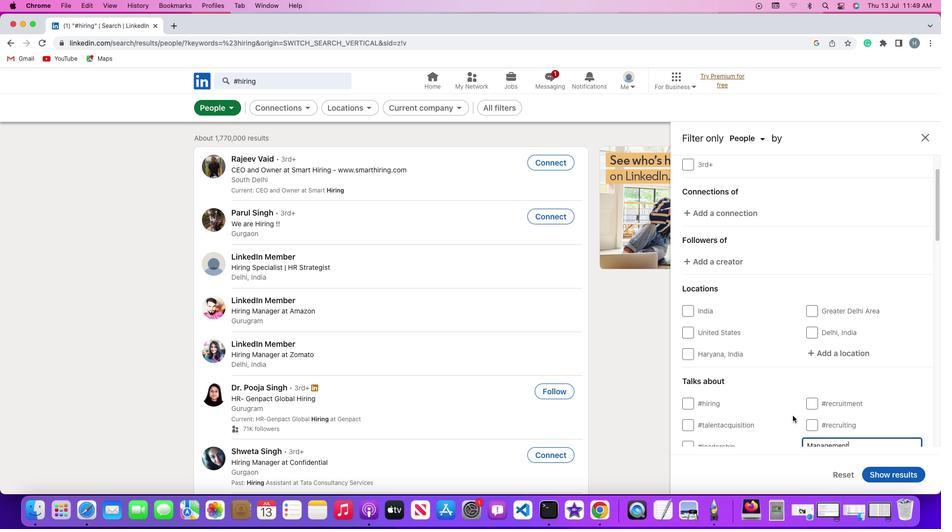 
Action: Mouse scrolled (792, 416) with delta (0, 0)
Screenshot: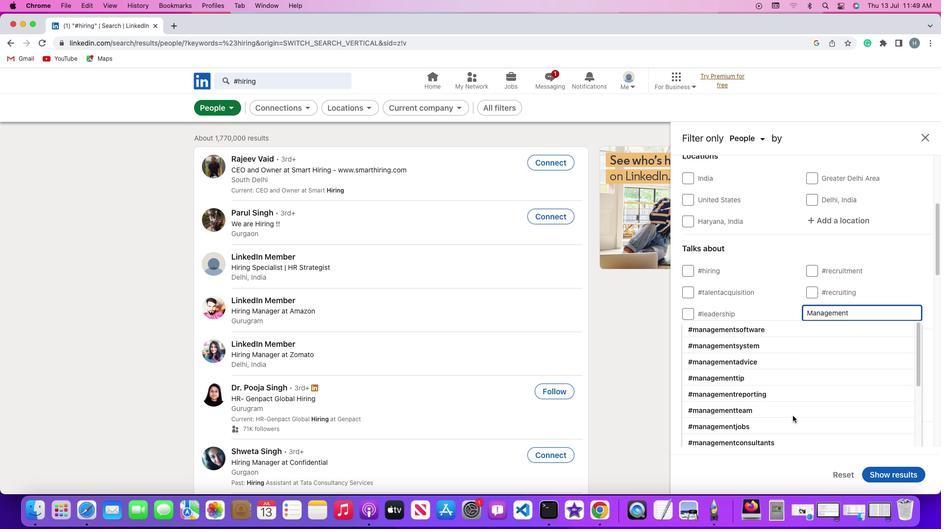 
Action: Mouse scrolled (792, 416) with delta (0, 0)
Screenshot: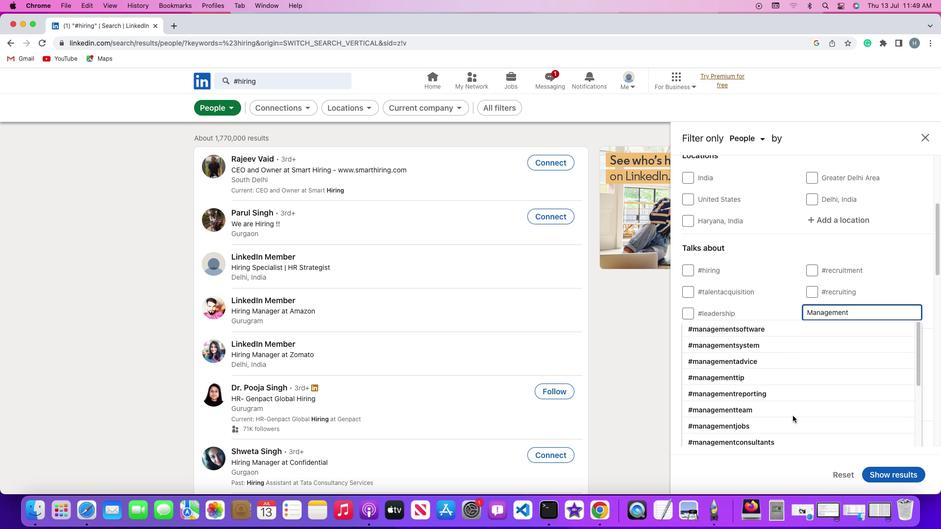 
Action: Mouse scrolled (792, 416) with delta (0, 0)
Screenshot: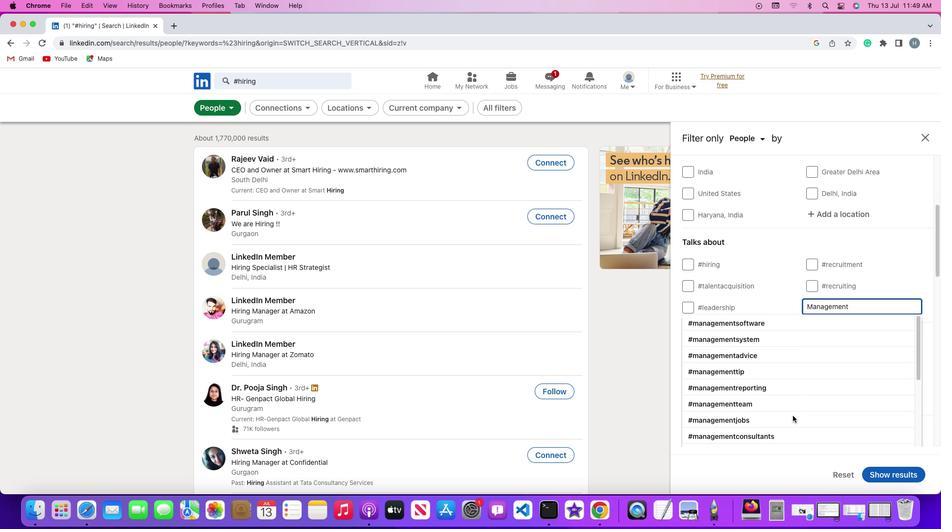 
Action: Mouse scrolled (792, 416) with delta (0, 0)
Screenshot: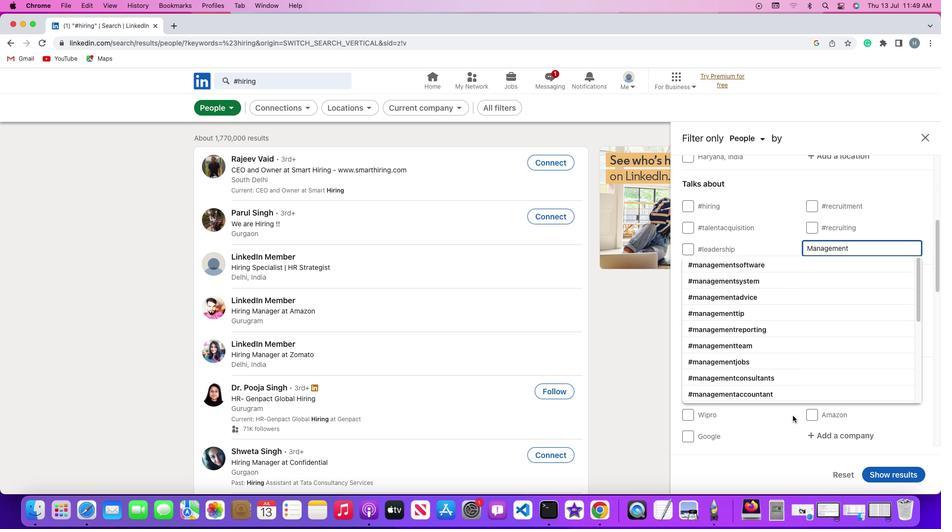 
Action: Mouse moved to (796, 344)
Screenshot: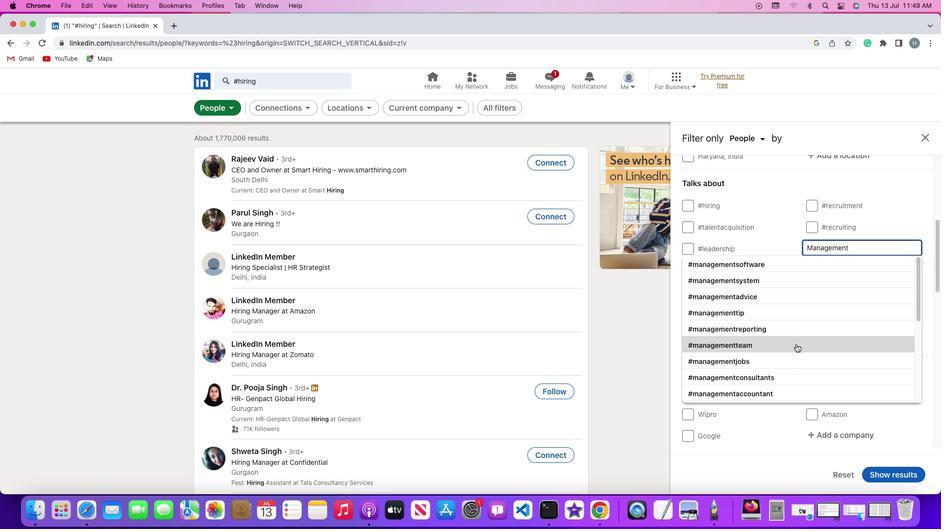 
Action: Mouse scrolled (796, 344) with delta (0, 0)
Screenshot: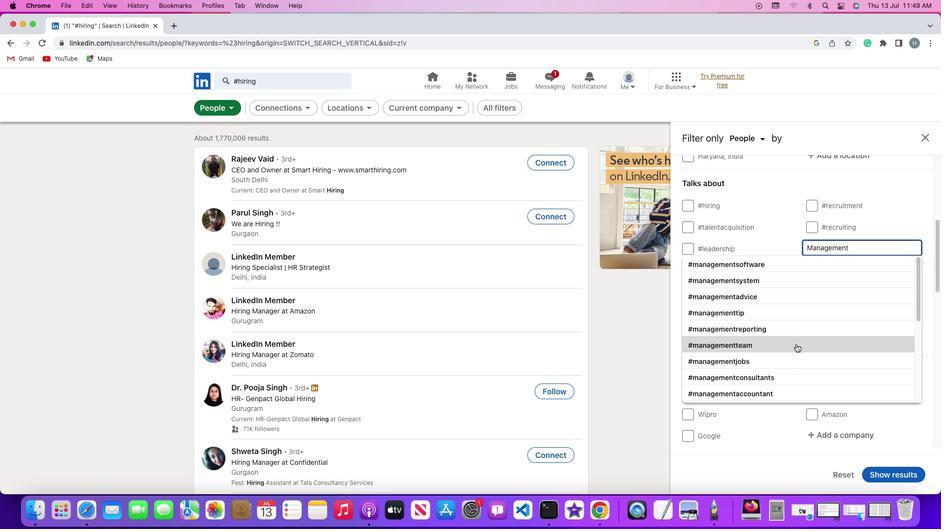 
Action: Mouse scrolled (796, 344) with delta (0, 0)
Screenshot: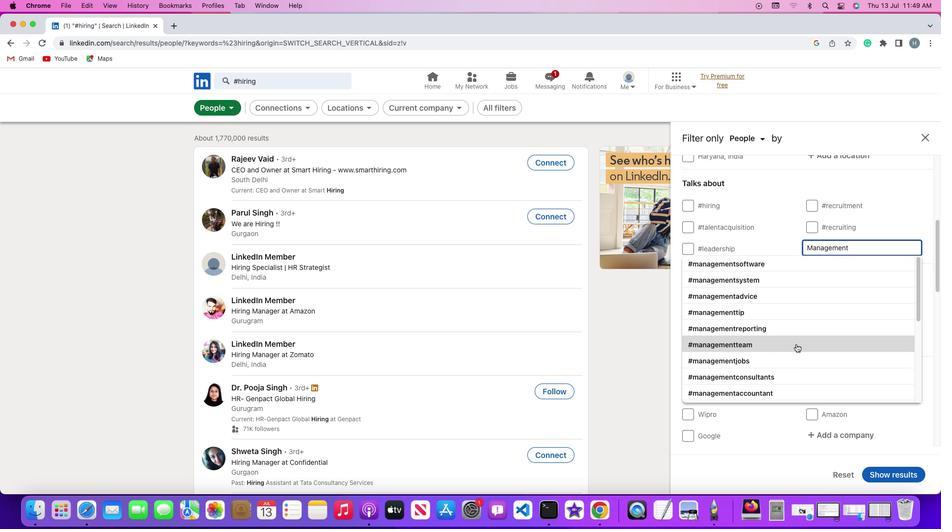 
Action: Mouse scrolled (796, 344) with delta (0, 0)
Screenshot: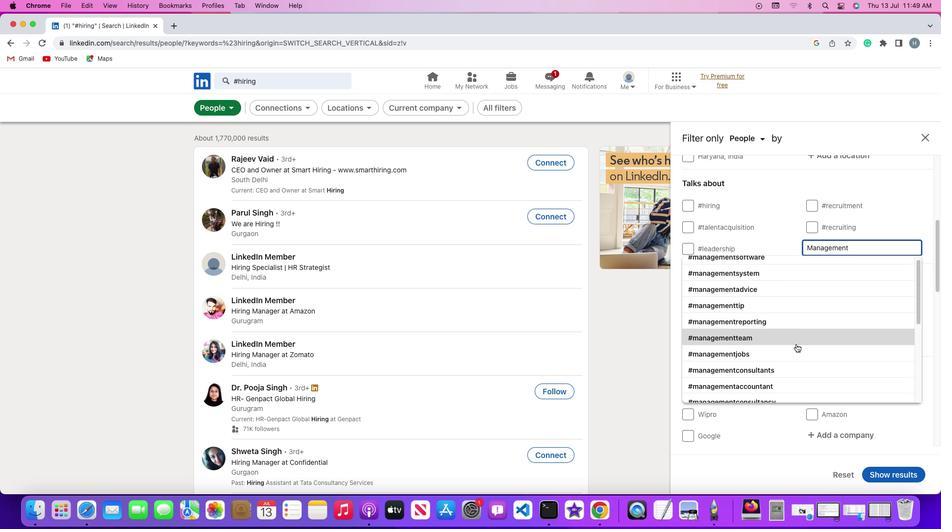 
Action: Mouse scrolled (796, 344) with delta (0, -1)
Screenshot: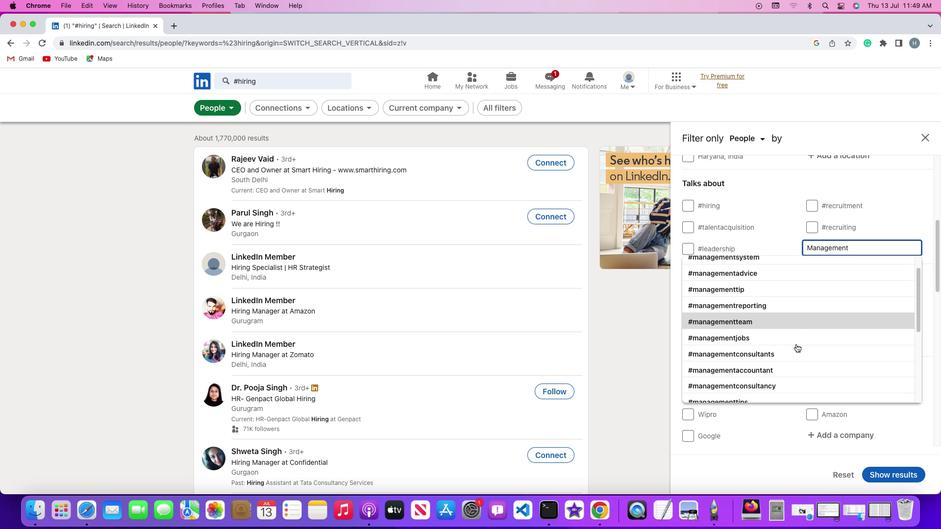 
Action: Mouse scrolled (796, 344) with delta (0, 0)
Screenshot: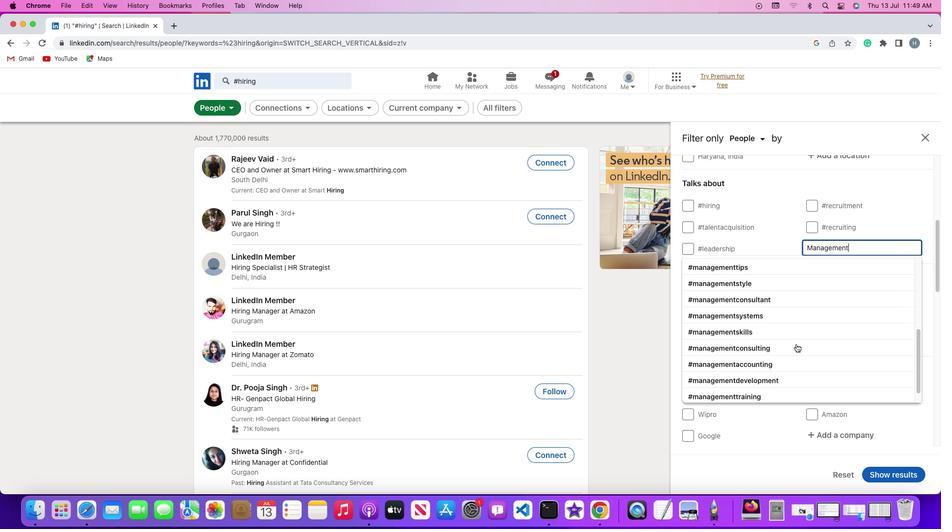 
Action: Mouse scrolled (796, 344) with delta (0, 0)
Screenshot: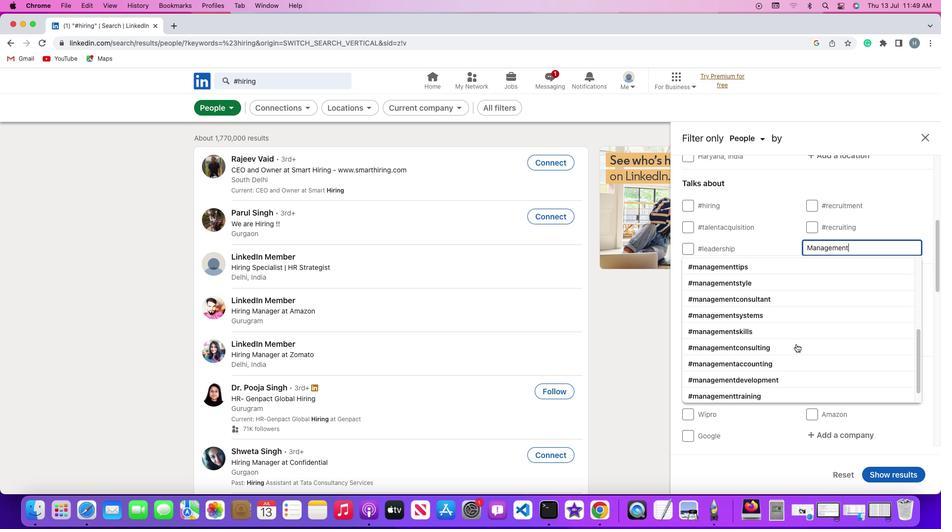 
Action: Mouse scrolled (796, 344) with delta (0, -1)
Screenshot: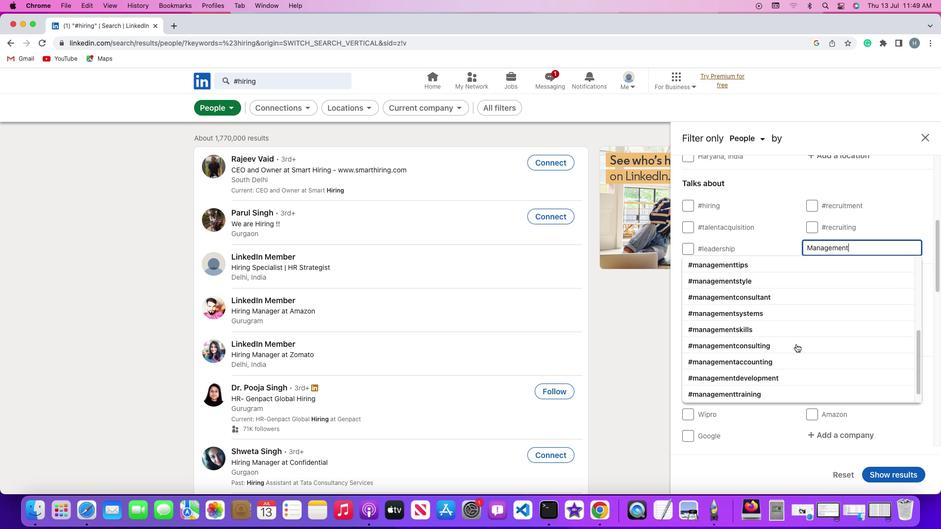 
Action: Mouse scrolled (796, 344) with delta (0, -1)
Screenshot: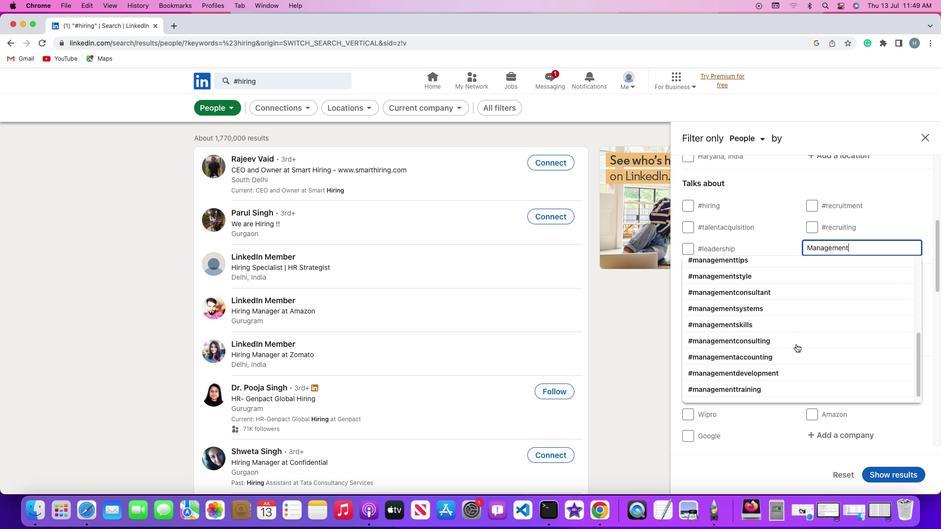 
Action: Mouse scrolled (796, 344) with delta (0, 0)
Screenshot: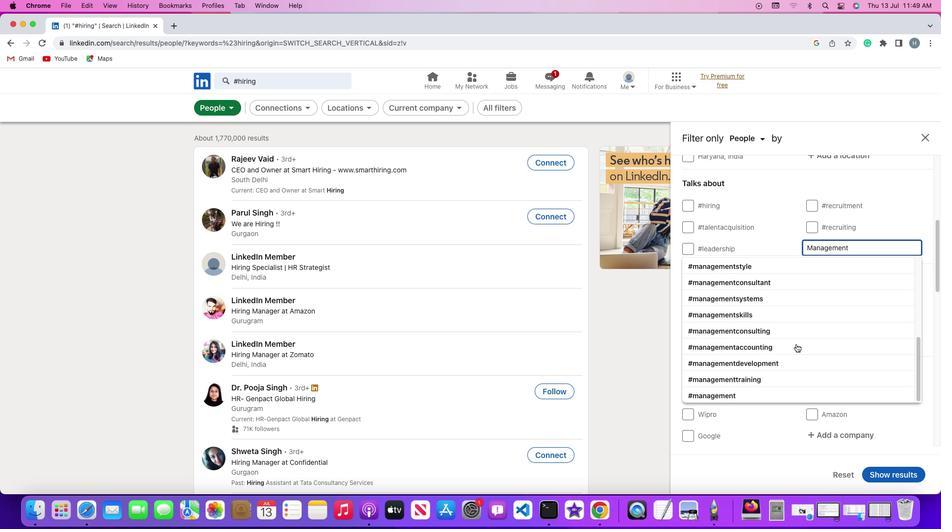 
Action: Mouse scrolled (796, 344) with delta (0, 0)
Screenshot: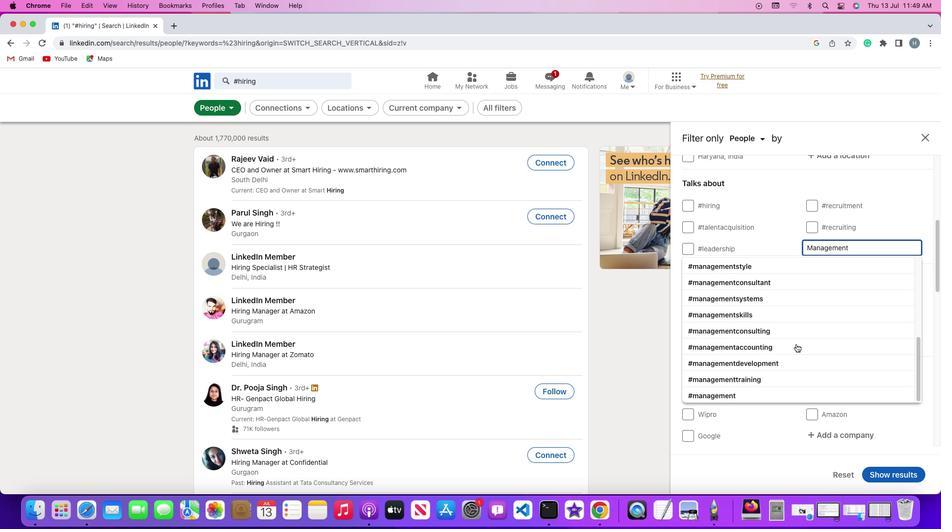 
Action: Mouse scrolled (796, 344) with delta (0, -1)
Screenshot: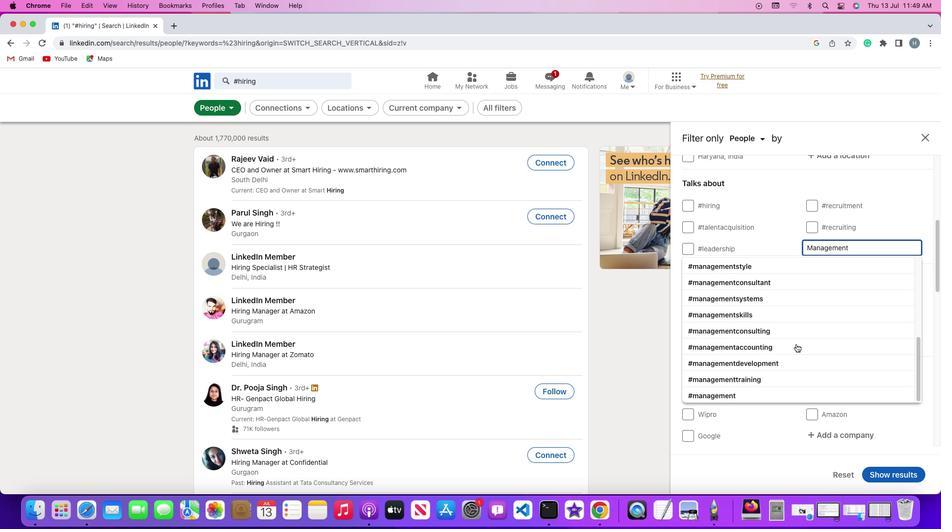 
Action: Mouse scrolled (796, 344) with delta (0, -1)
Screenshot: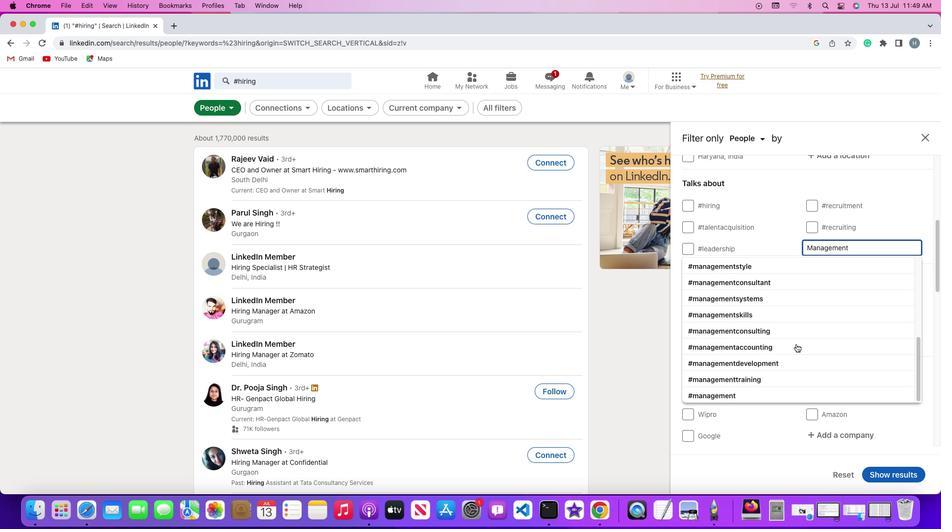 
Action: Mouse moved to (772, 391)
Screenshot: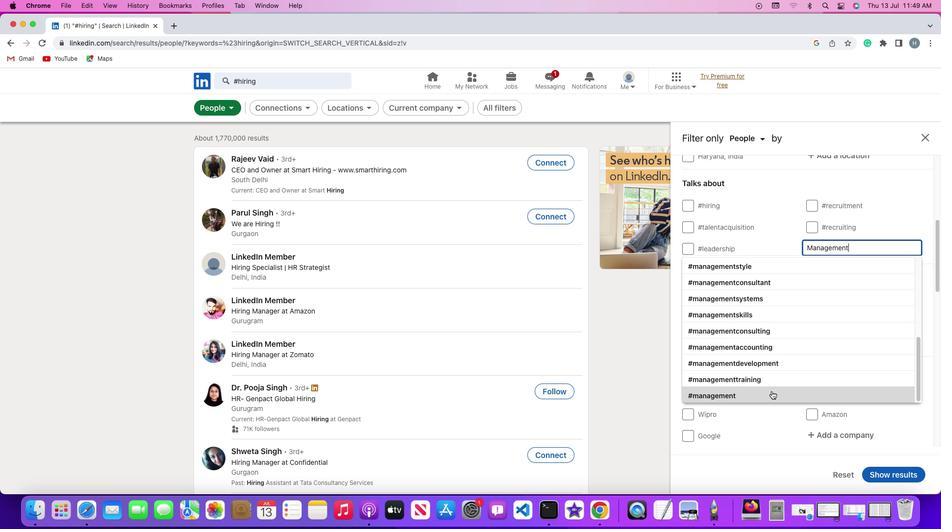 
Action: Mouse pressed left at (772, 391)
Screenshot: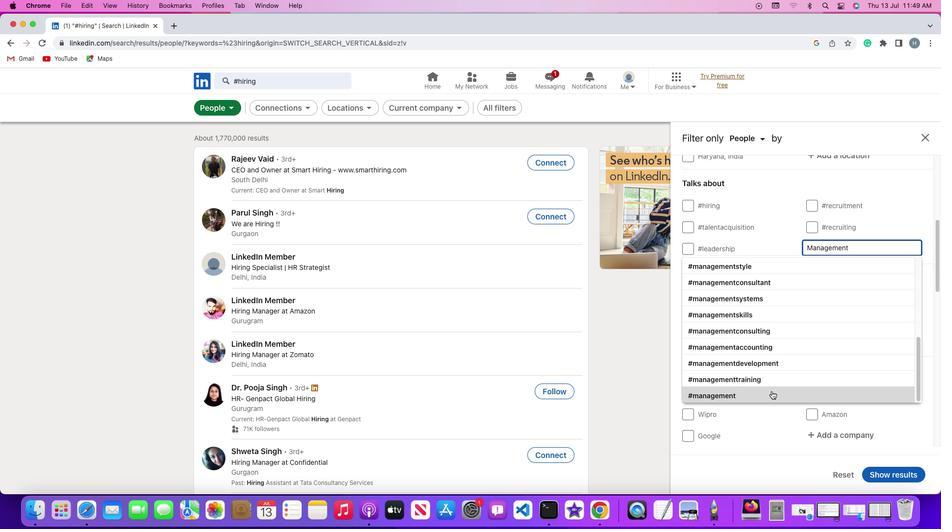 
Action: Mouse moved to (836, 379)
Screenshot: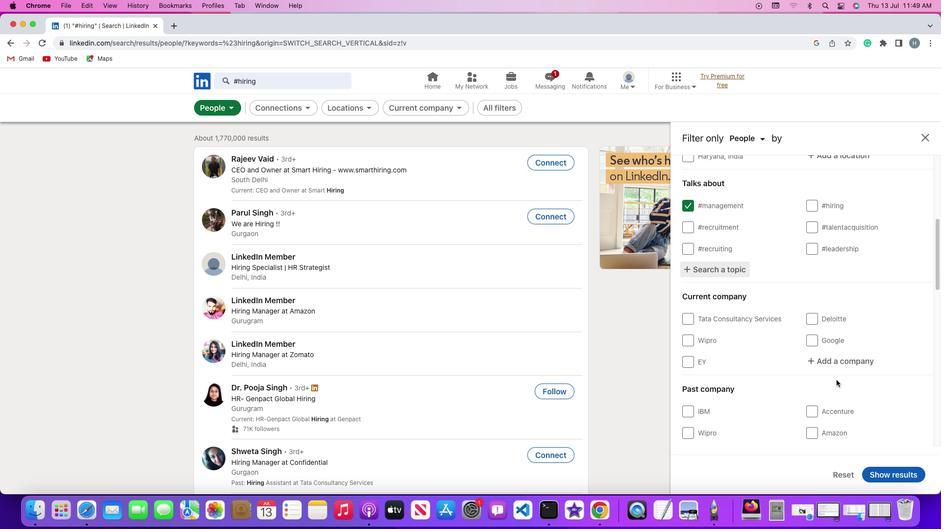 
